 Task: Open a blank sheet, save the file as Biotechnology.doc and add heading 'Biotechnology'Biotechnology ,with the parapraph,with the parapraph Biotechnology involves the application of biological processes, organisms, or systems to develop technological solutions. It encompasses areas such as genetic engineering, pharmaceuticals, agriculture, and environmental remediation. Biotechnology offers potential advancements in areas like drug discovery, biofuels, and sustainable agriculture practices.Apply Font Style Alef And font size 14. Apply font style in  Heading Bodoni MT and font size 14 Change heading alignment to  Center
Action: Mouse moved to (14, 16)
Screenshot: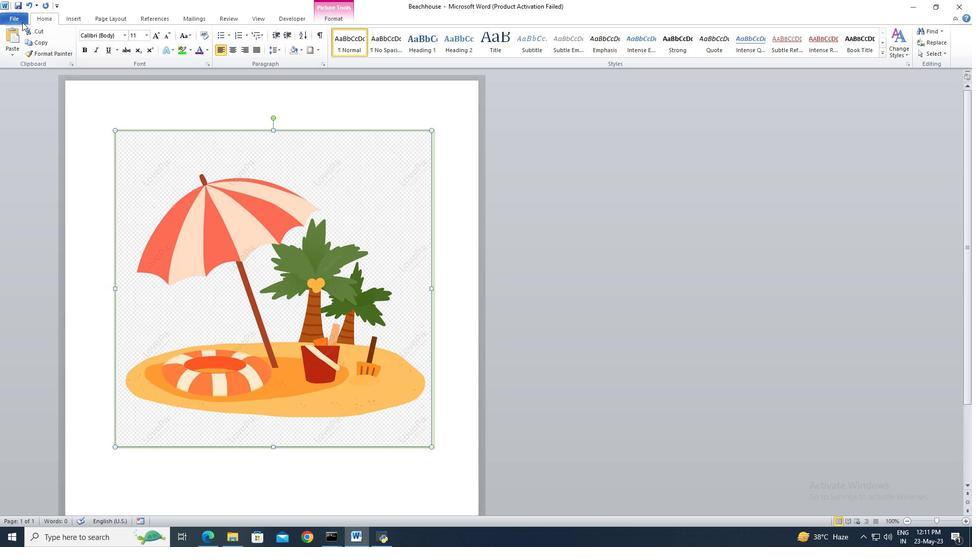 
Action: Mouse pressed left at (14, 16)
Screenshot: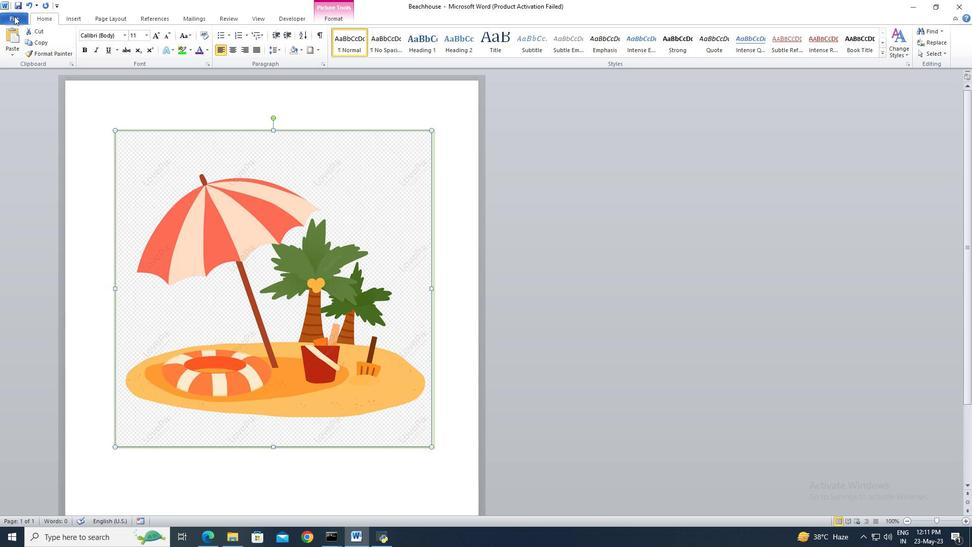 
Action: Mouse moved to (20, 130)
Screenshot: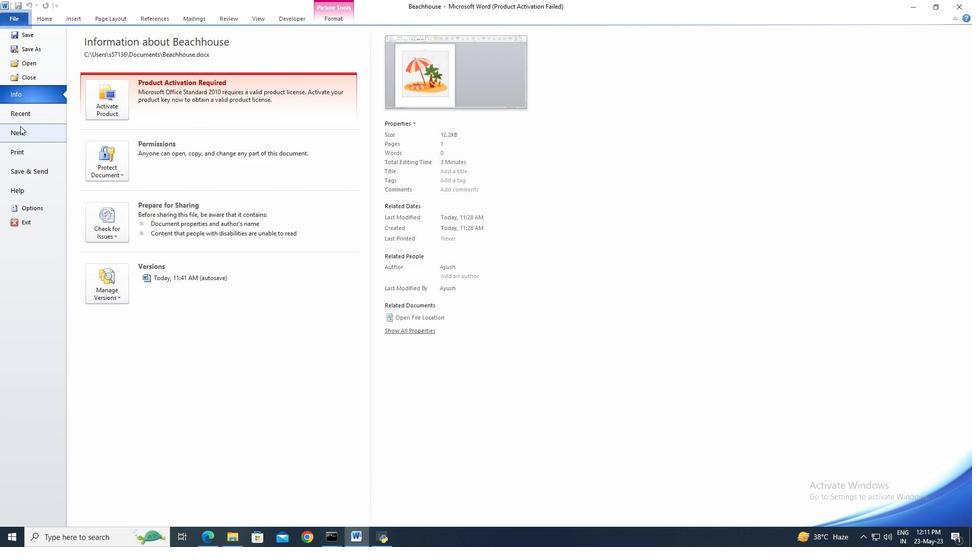 
Action: Mouse pressed left at (20, 130)
Screenshot: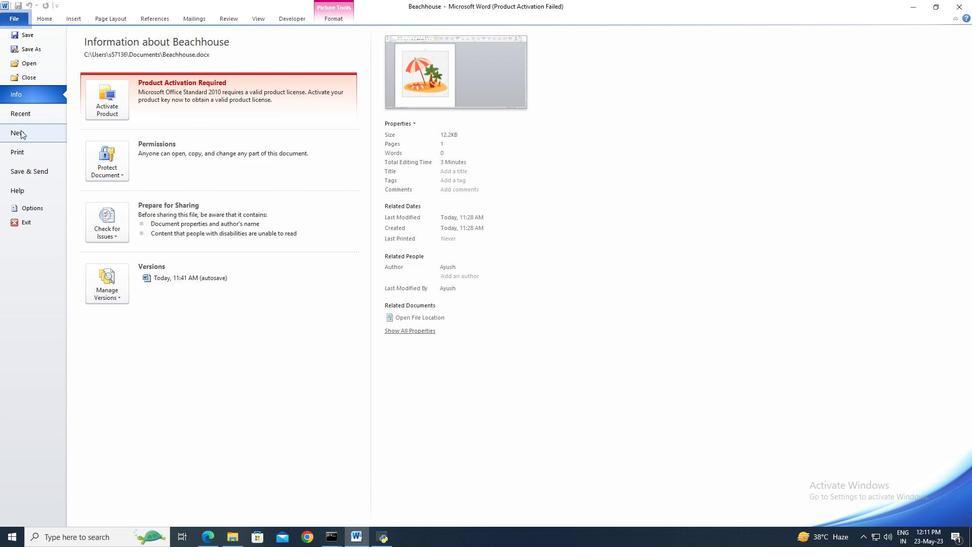 
Action: Mouse moved to (501, 250)
Screenshot: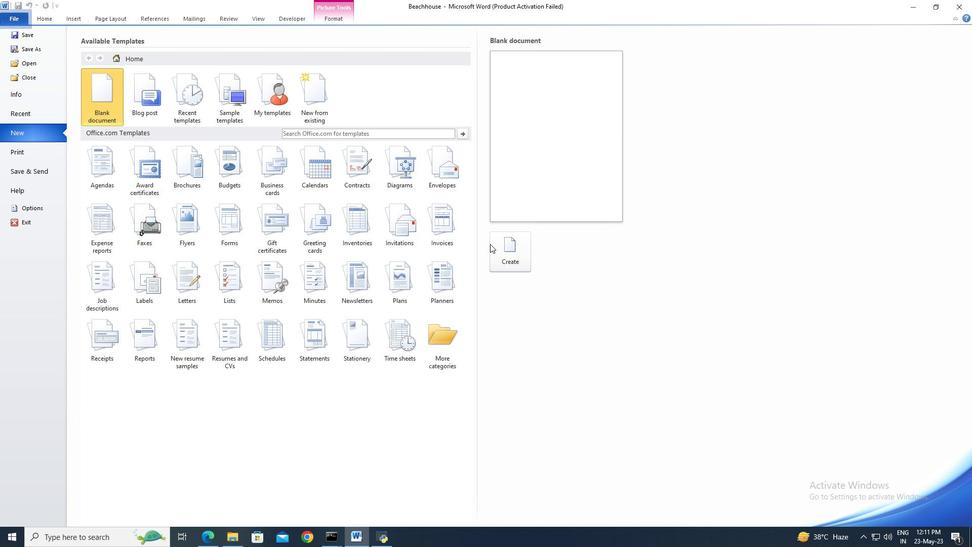 
Action: Mouse pressed left at (501, 250)
Screenshot: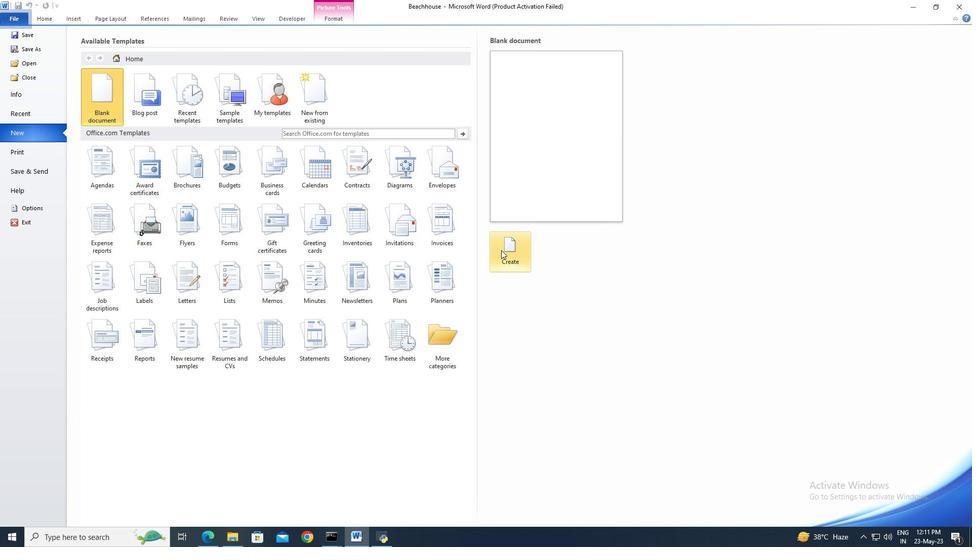 
Action: Mouse moved to (23, 20)
Screenshot: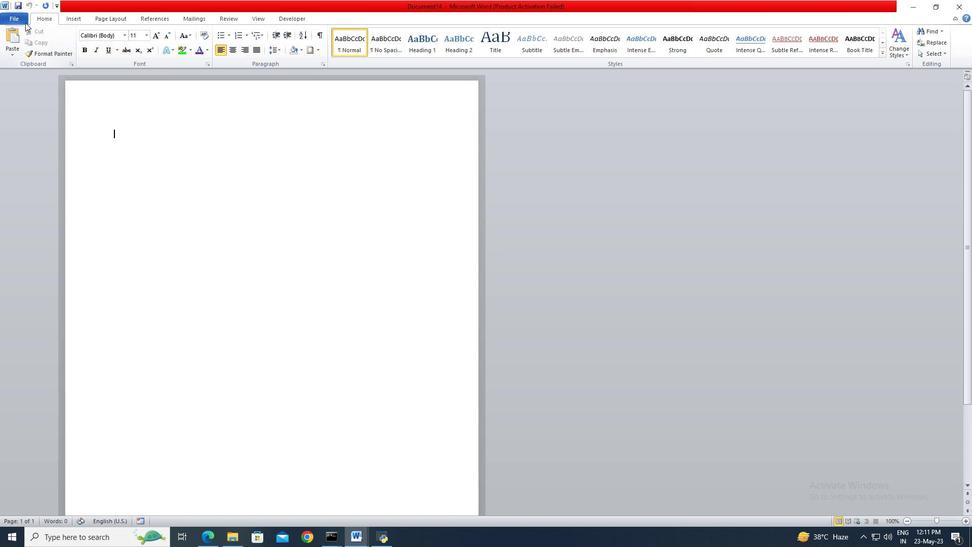 
Action: Mouse pressed left at (23, 20)
Screenshot: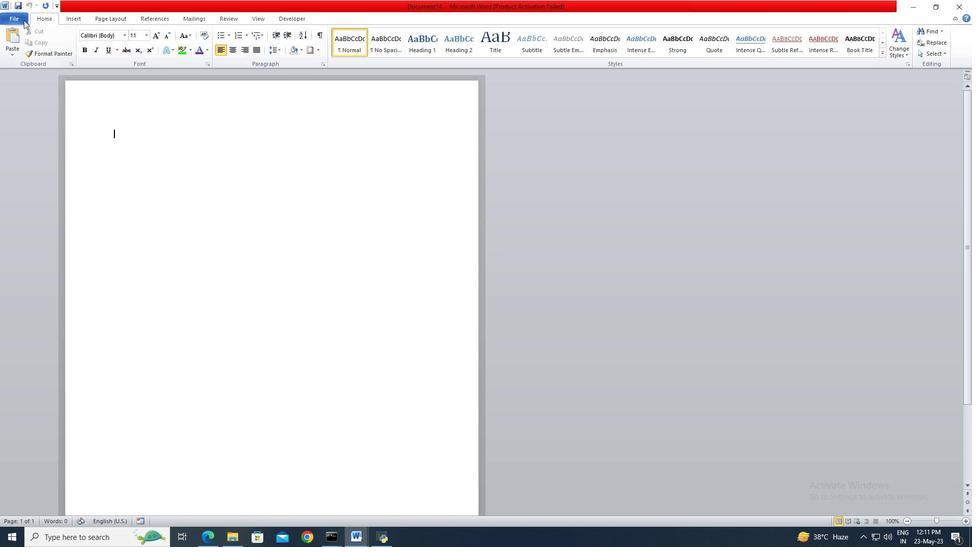 
Action: Mouse moved to (22, 47)
Screenshot: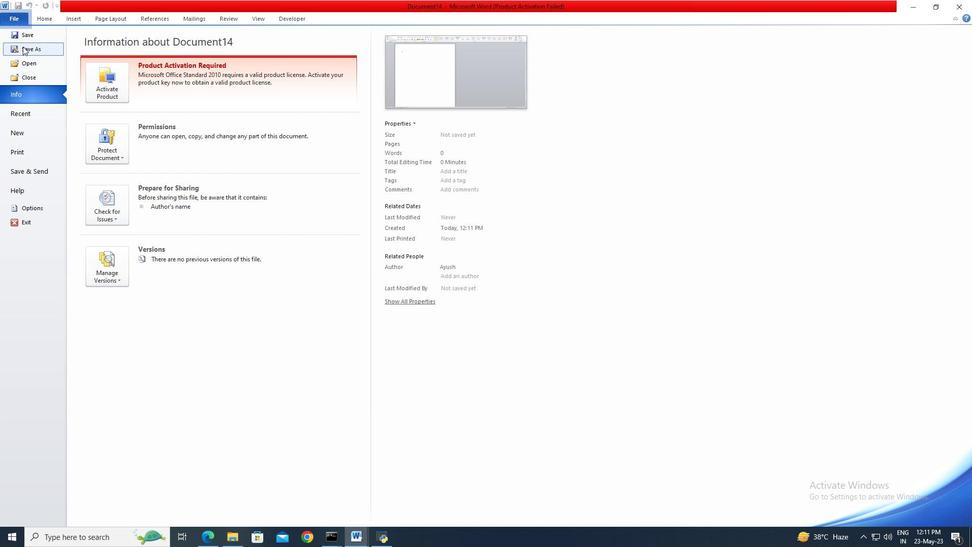 
Action: Mouse pressed left at (22, 47)
Screenshot: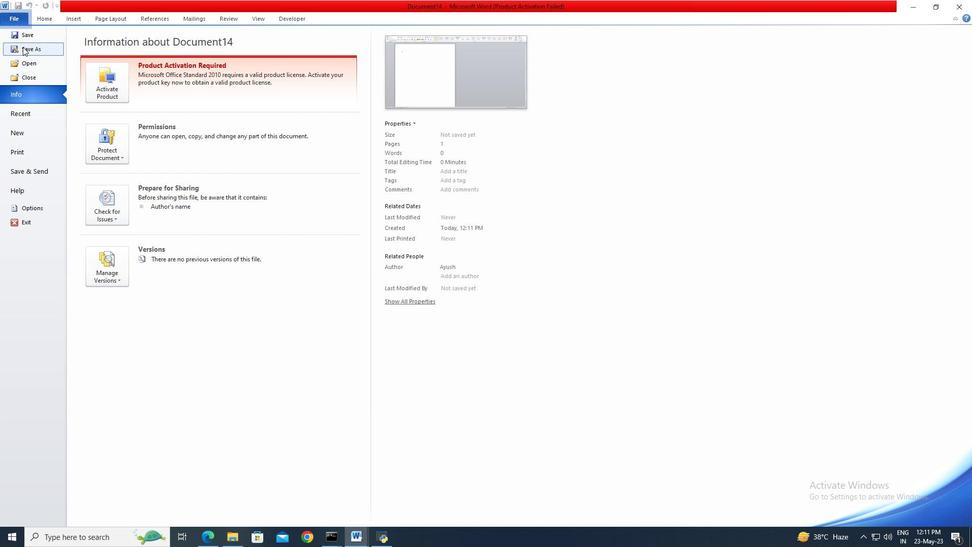 
Action: Key pressed <Key.shift>Biotechnology
Screenshot: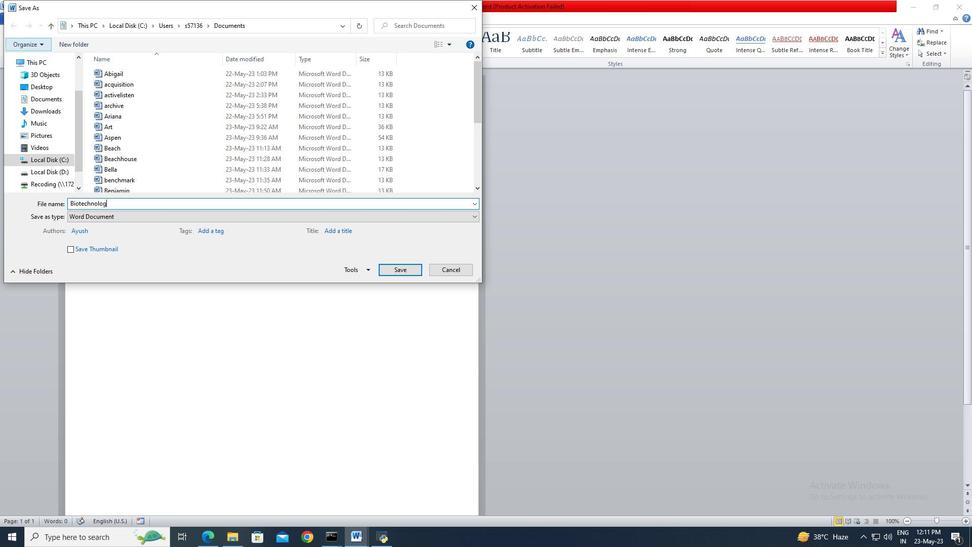 
Action: Mouse moved to (400, 269)
Screenshot: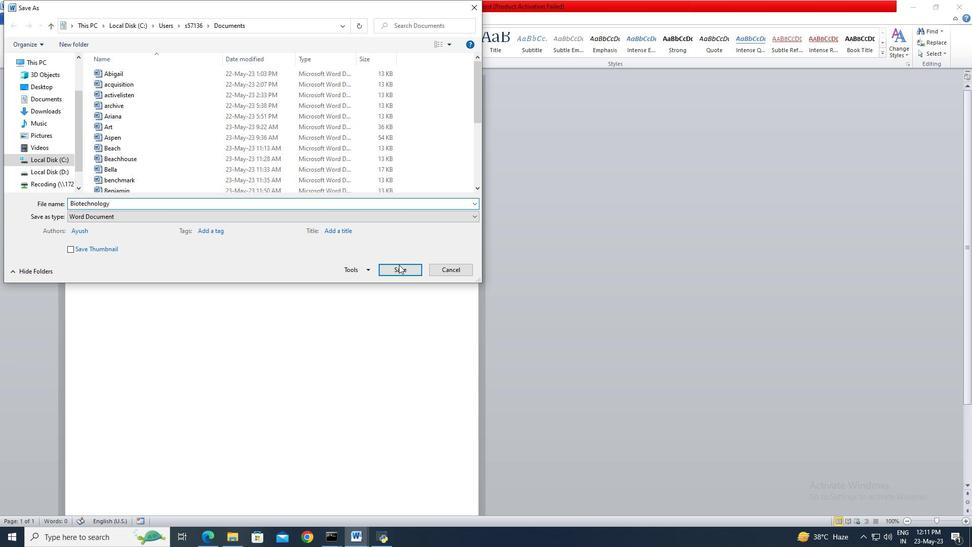 
Action: Mouse pressed left at (400, 269)
Screenshot: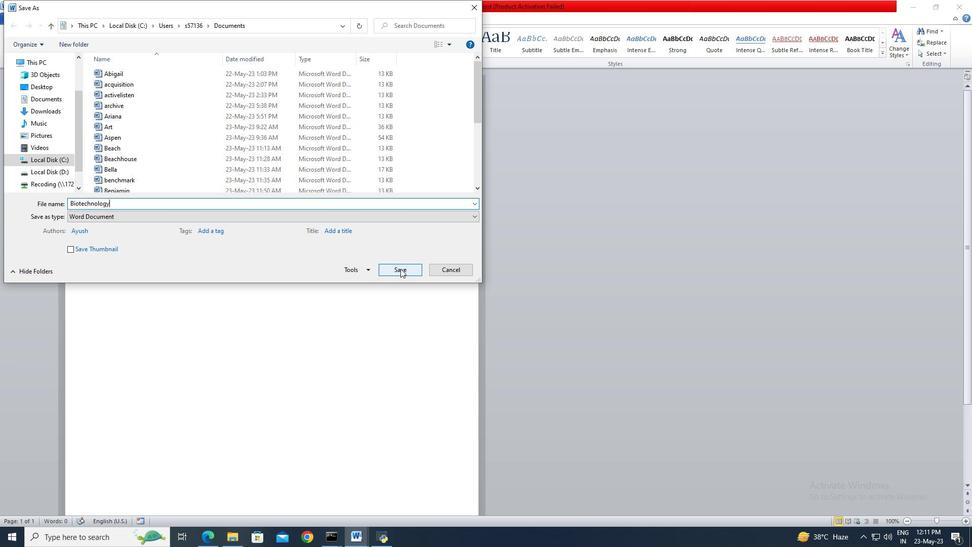
Action: Mouse moved to (427, 46)
Screenshot: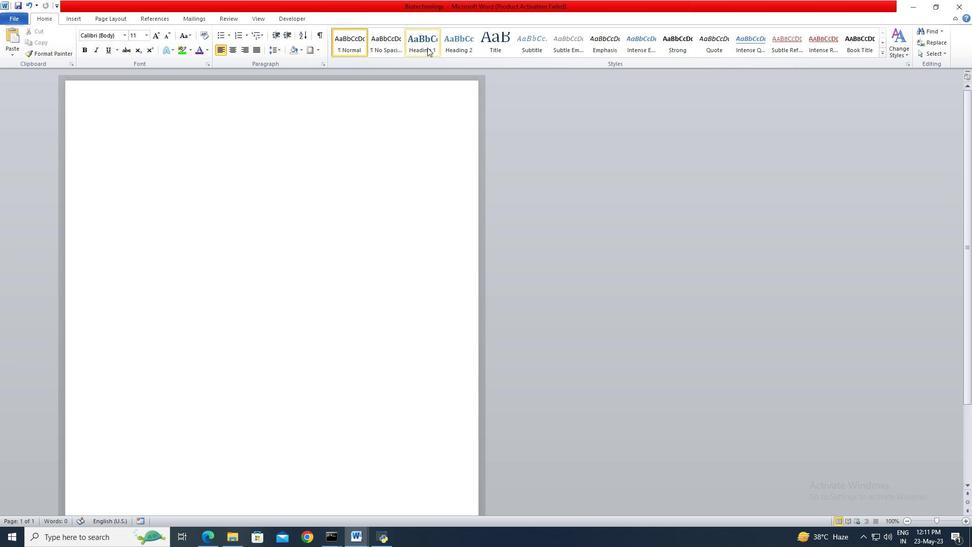 
Action: Mouse pressed left at (427, 46)
Screenshot: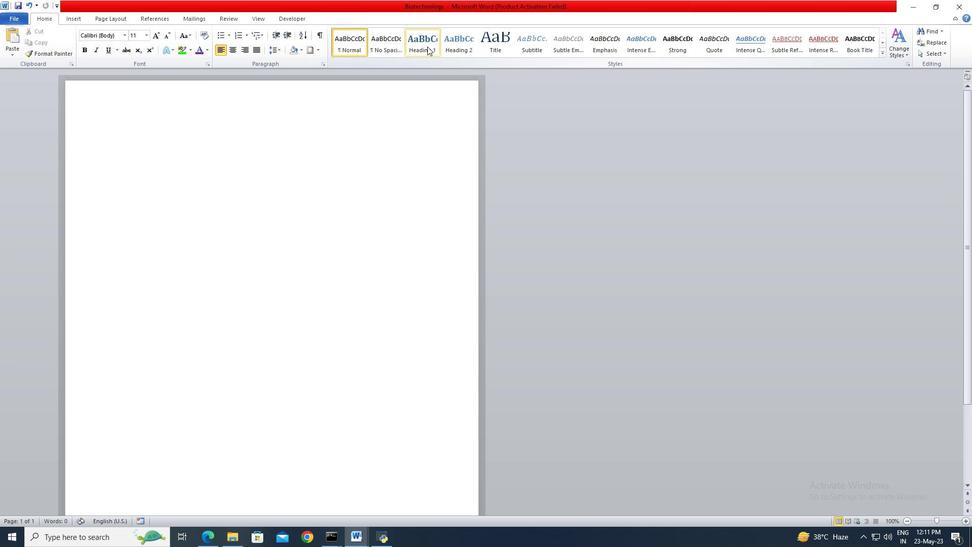 
Action: Mouse moved to (427, 46)
Screenshot: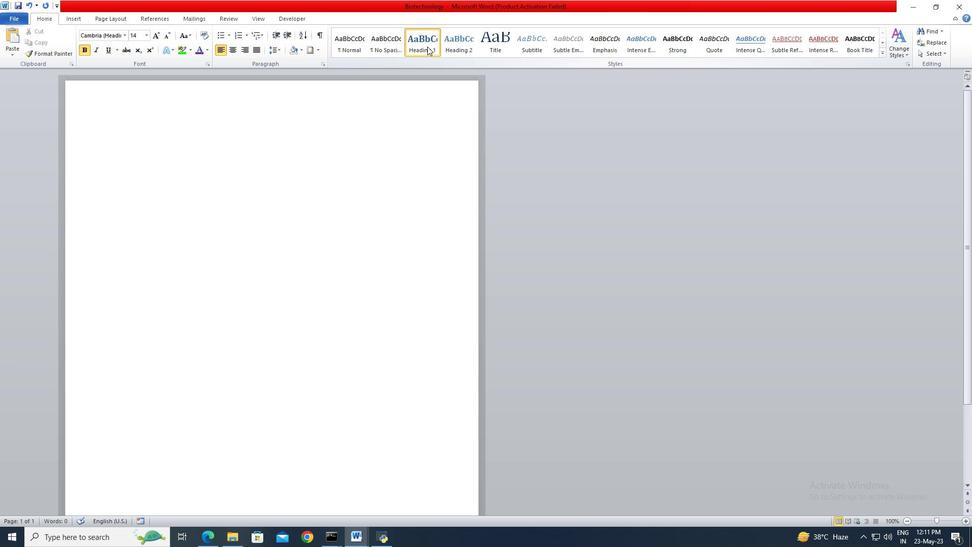 
Action: Key pressed <Key.shift>Biotechnology<Key.enter><Key.shift>Biotech
Screenshot: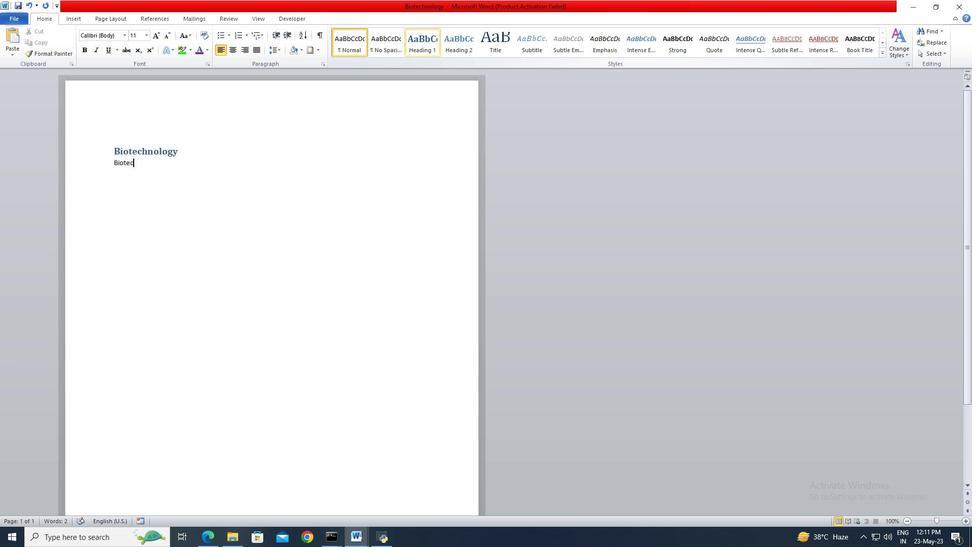 
Action: Mouse moved to (427, 46)
Screenshot: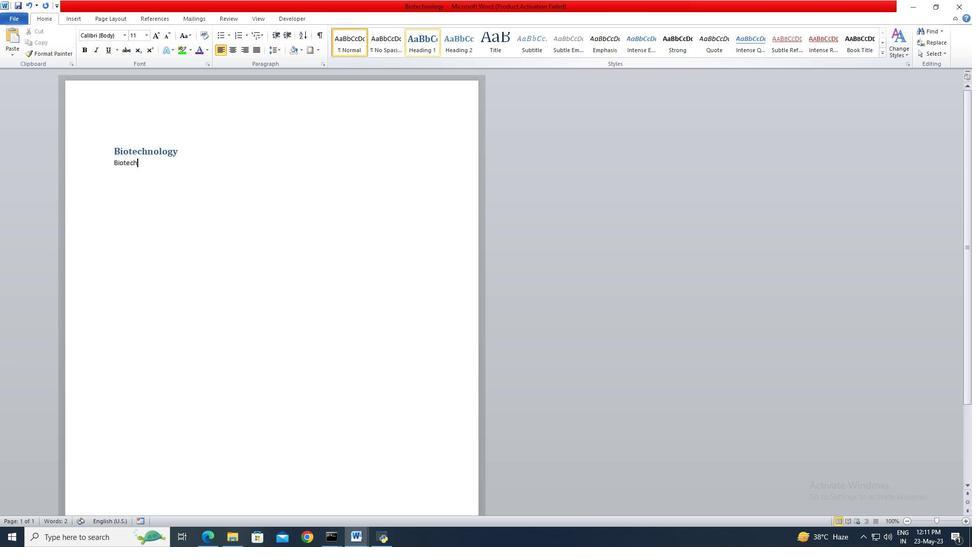
Action: Key pressed nology<Key.space>involves<Key.space>the<Key.space>application<Key.space>of<Key.space>biological<Key.space>processes,<Key.space>organisms,<Key.space>or<Key.space>systems<Key.space>to<Key.space>develop<Key.space>technological<Key.space>solutions.<Key.space><Key.shift>It<Key.space>encompasses<Key.space>areas<Key.space>such<Key.space>as<Key.space>genetic<Key.space>engineering,<Key.space>pharmaceuticals,<Key.space>agriculture,<Key.space>and<Key.space>environe<Key.backspace>mental<Key.space>remediation.<Key.space><Key.shift>Biotechnology<Key.space>offers<Key.space>potential<Key.space>advancements<Key.space>in<Key.space>areas<Key.space>like<Key.space>drug<Key.space>discovery,<Key.space>biofuels,<Key.space>and<Key.space>sustainable<Key.space>agriculture<Key.space>practices.
Screenshot: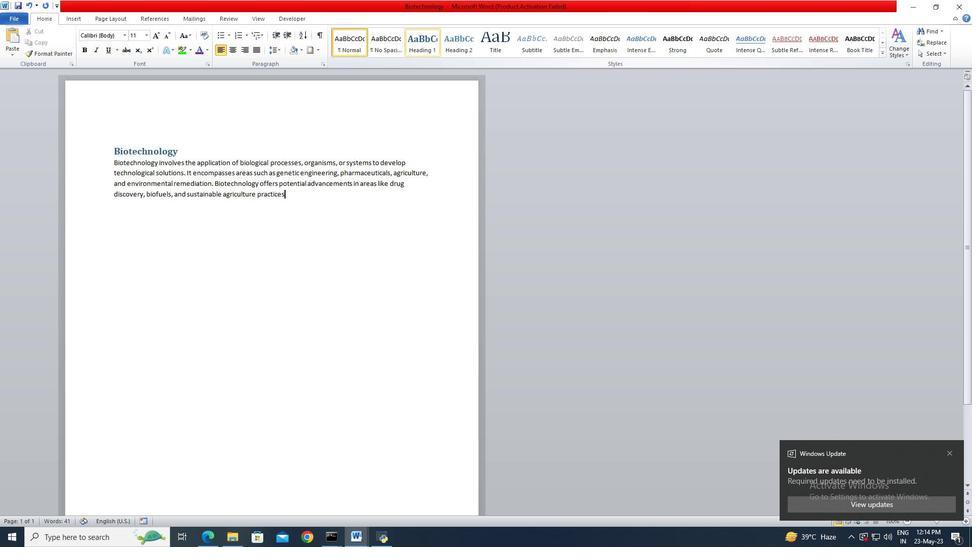 
Action: Mouse moved to (125, 169)
Screenshot: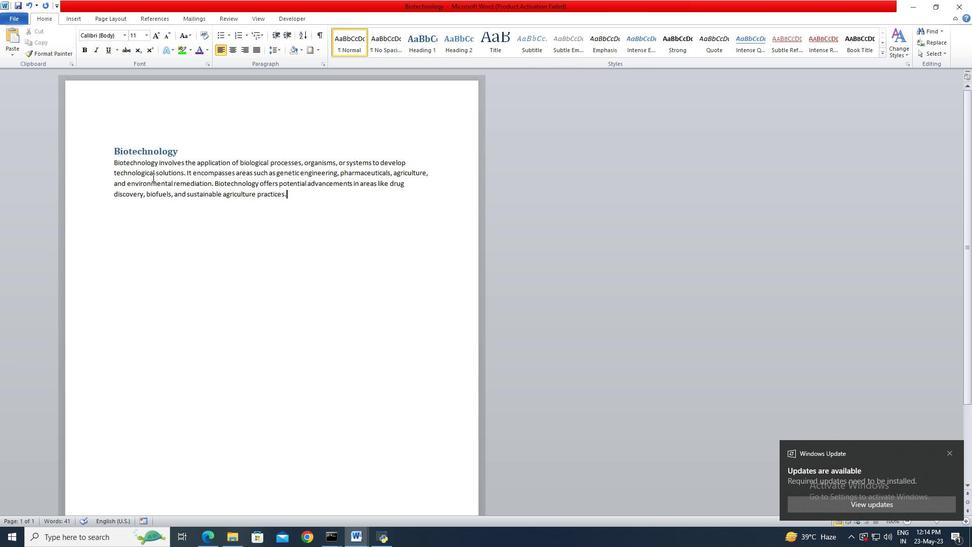 
Action: Key pressed <Key.shift>
Screenshot: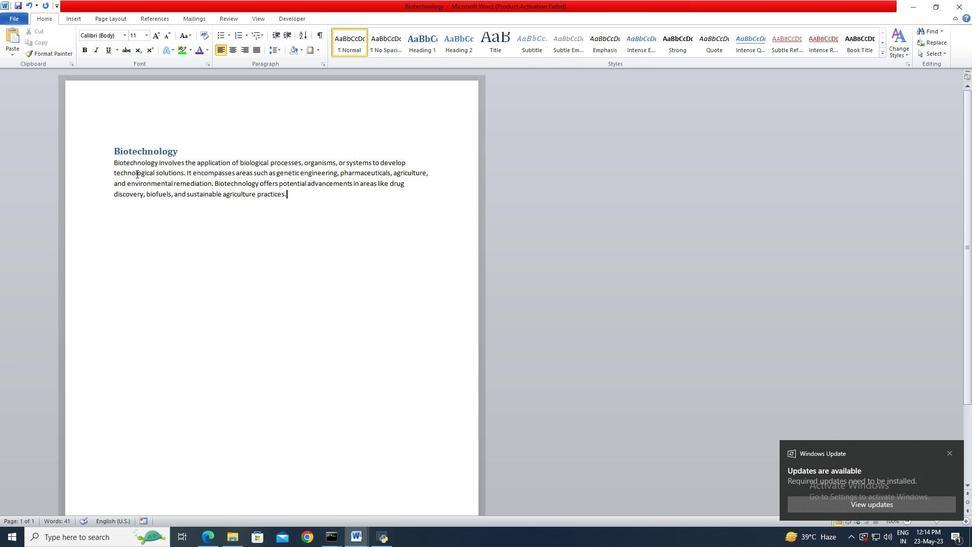 
Action: Mouse moved to (115, 164)
Screenshot: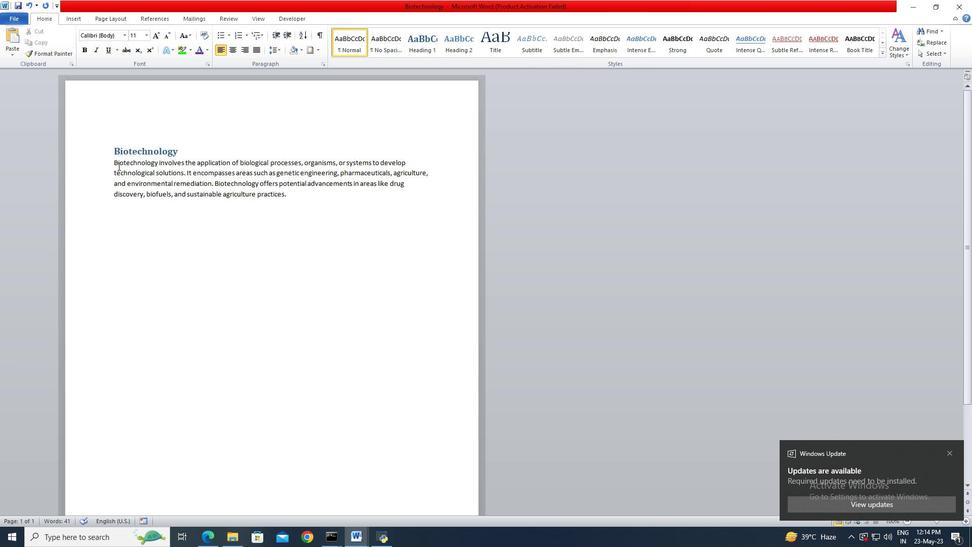 
Action: Mouse pressed left at (115, 164)
Screenshot: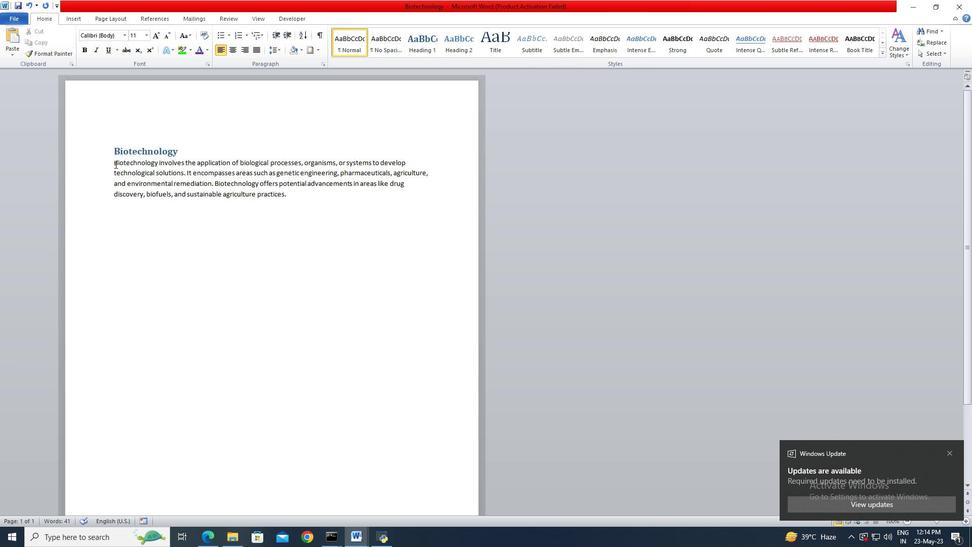 
Action: Key pressed <Key.shift> 7, 324)<Key.shift><Key.shift>
Screenshot: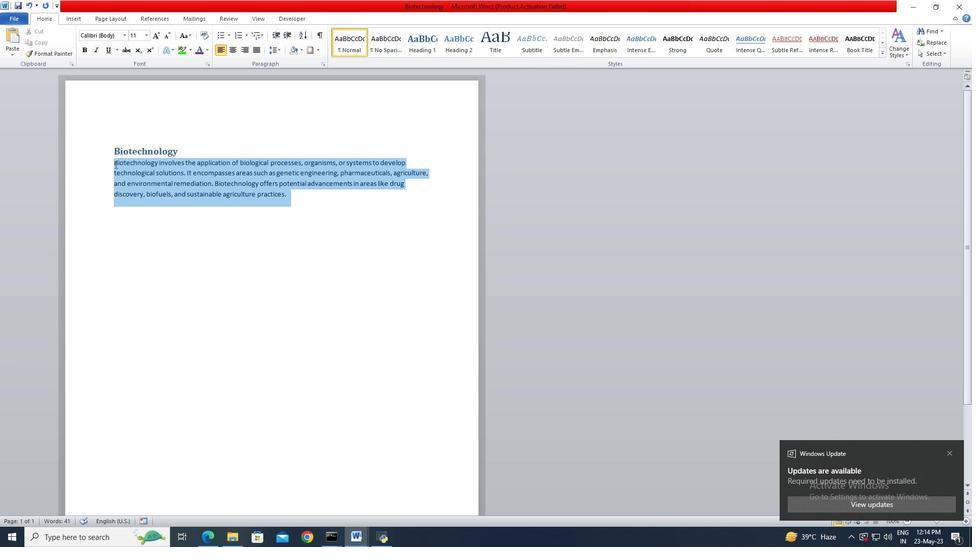 
Action: Mouse moved to (124, 36)
Screenshot: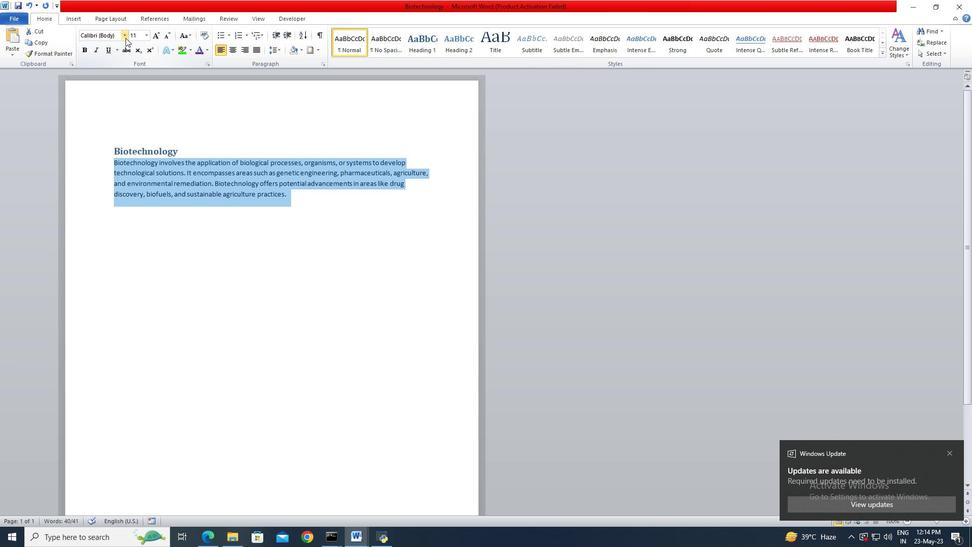 
Action: Mouse pressed left at (124, 36)
Screenshot: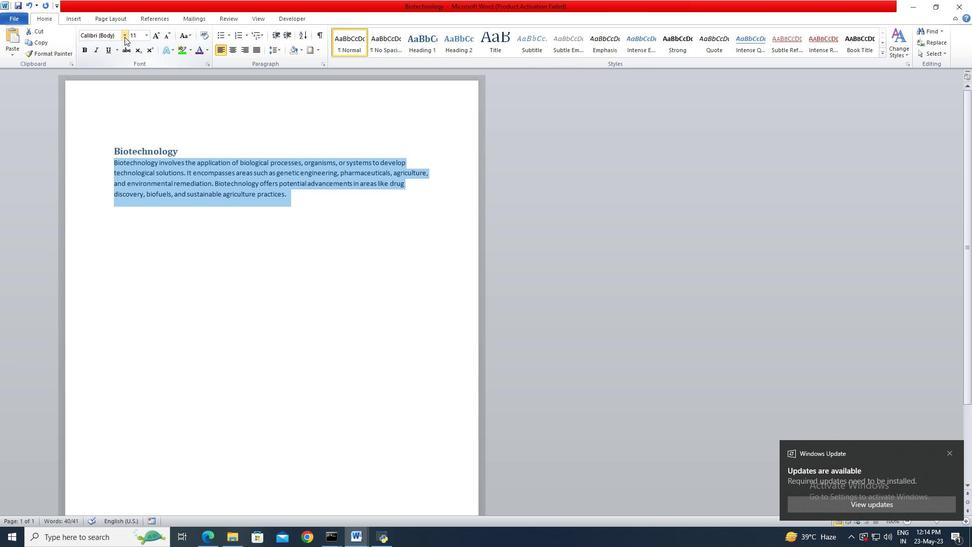 
Action: Mouse moved to (148, 33)
Screenshot: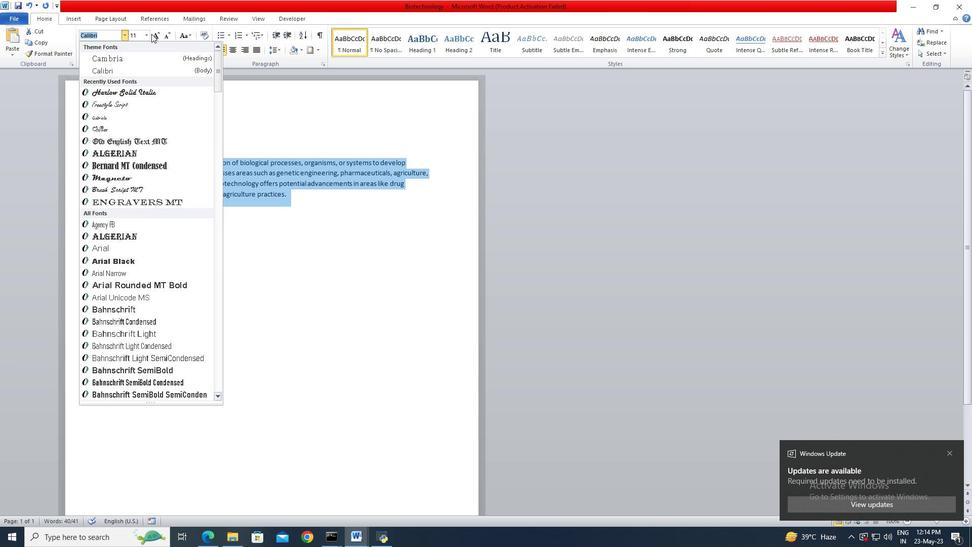 
Action: Mouse pressed left at (148, 33)
Screenshot: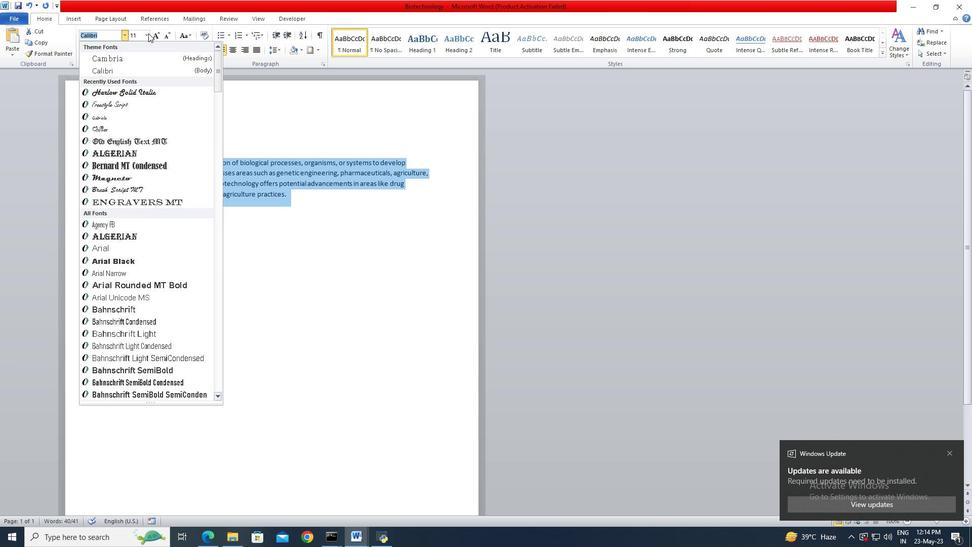 
Action: Mouse moved to (139, 92)
Screenshot: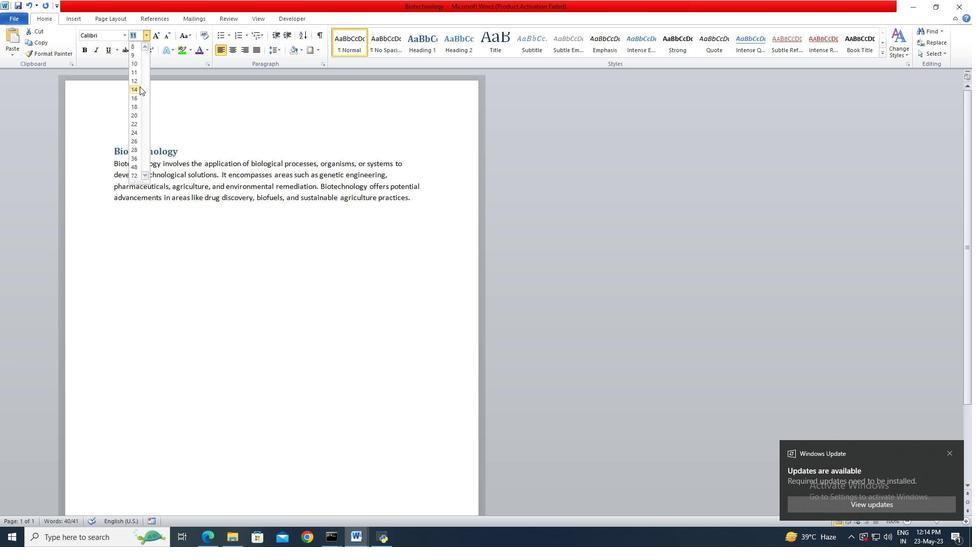 
Action: Mouse pressed left at (139, 92)
Screenshot: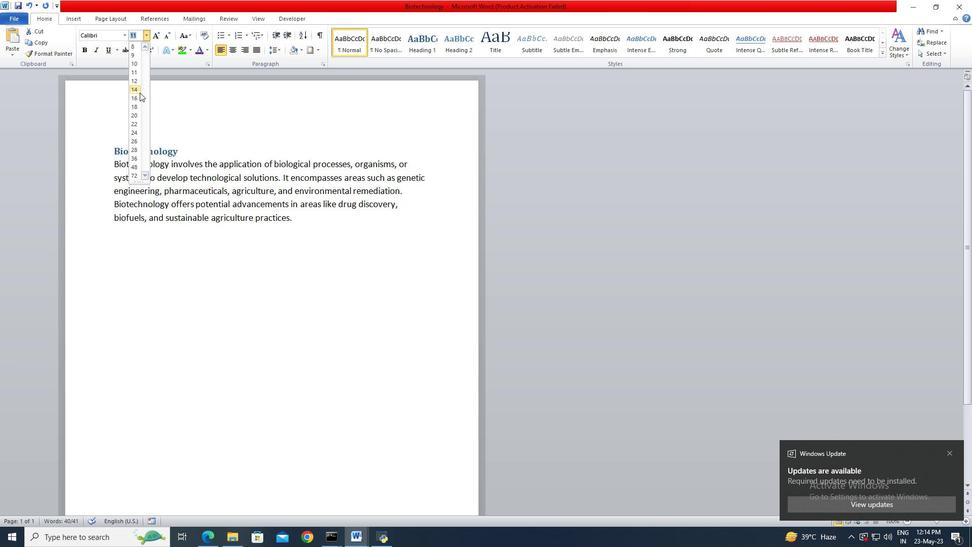 
Action: Mouse moved to (220, 152)
Screenshot: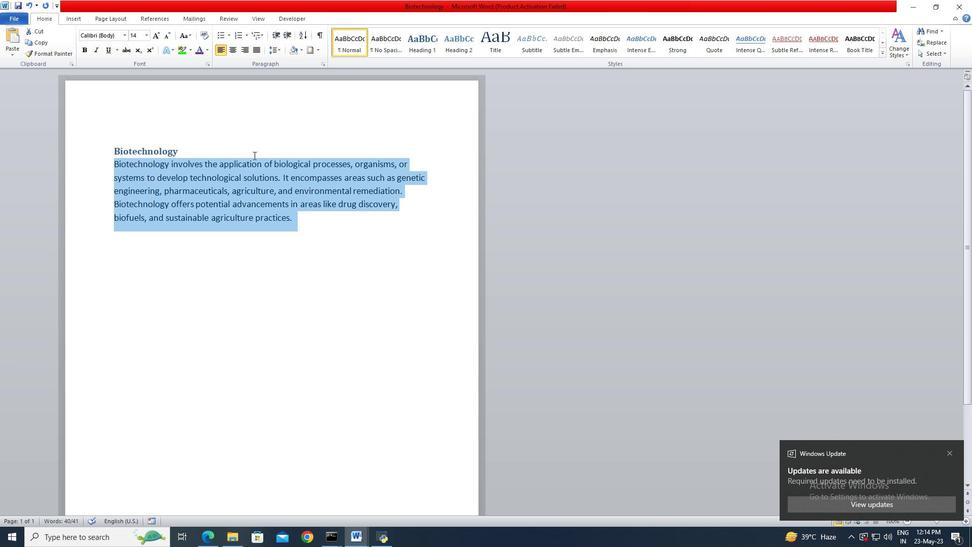 
Action: Mouse pressed left at (220, 152)
Screenshot: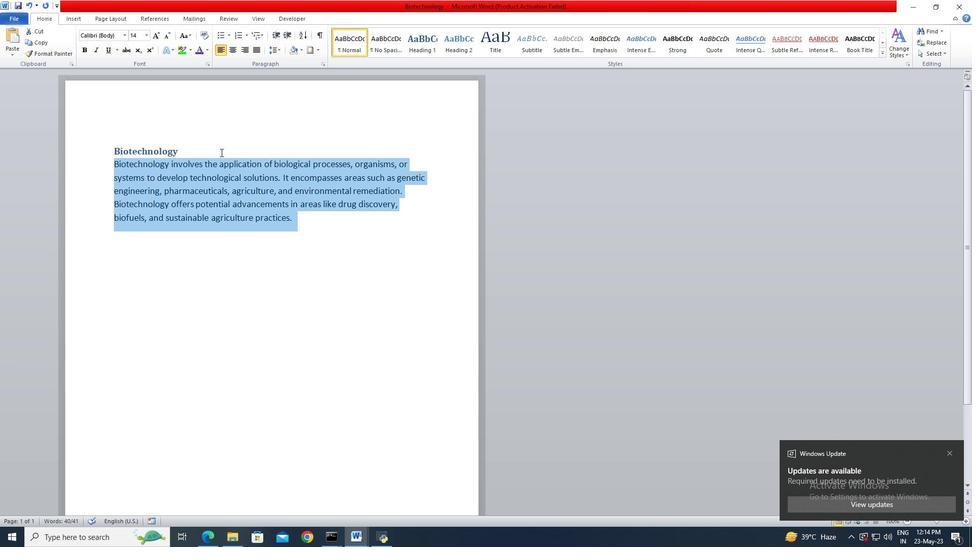 
Action: Mouse moved to (134, 161)
Screenshot: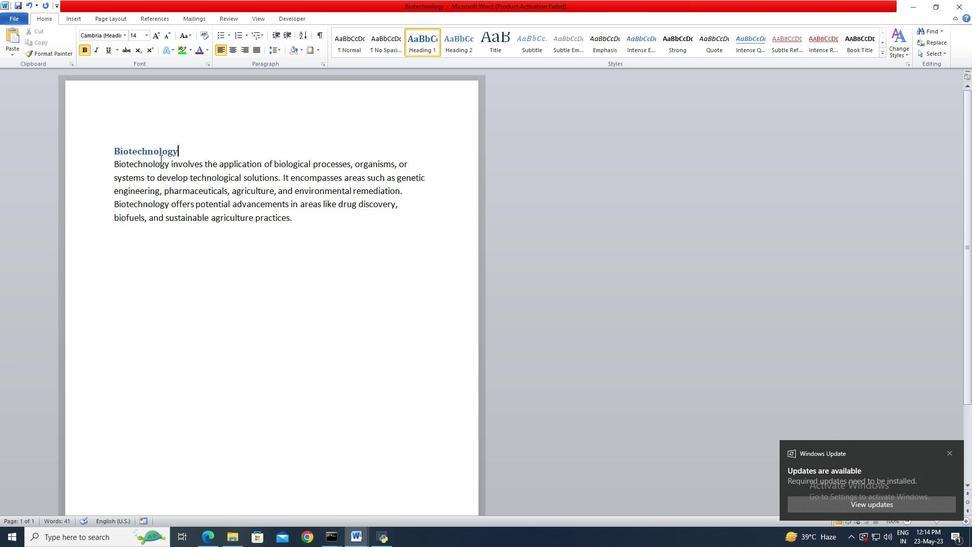 
Action: Key pressed <Key.shift>
Screenshot: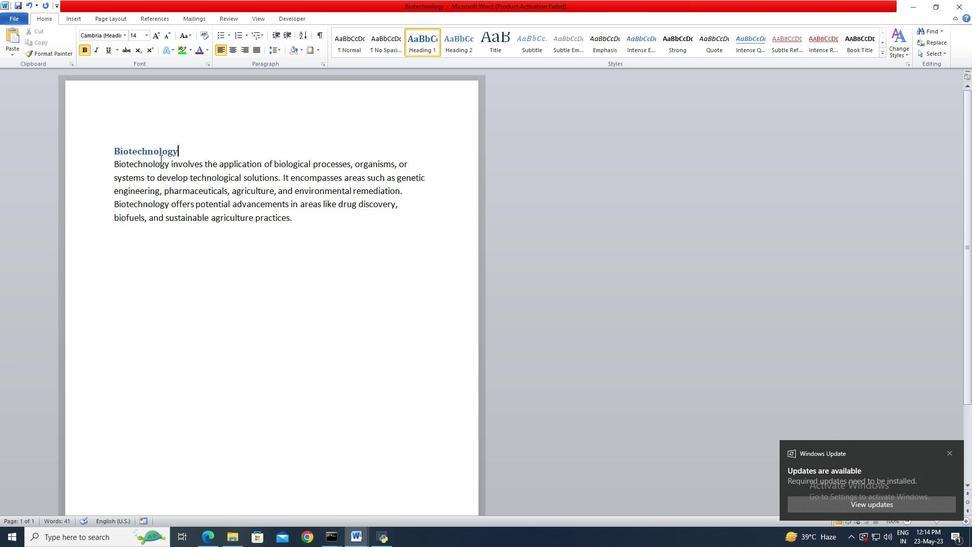 
Action: Mouse moved to (124, 155)
Screenshot: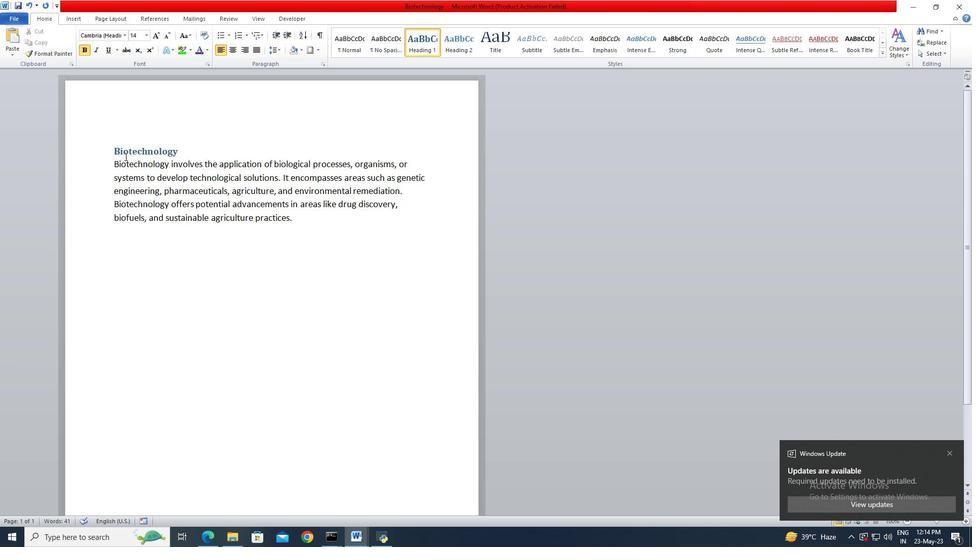 
Action: Key pressed <Key.shift>
Screenshot: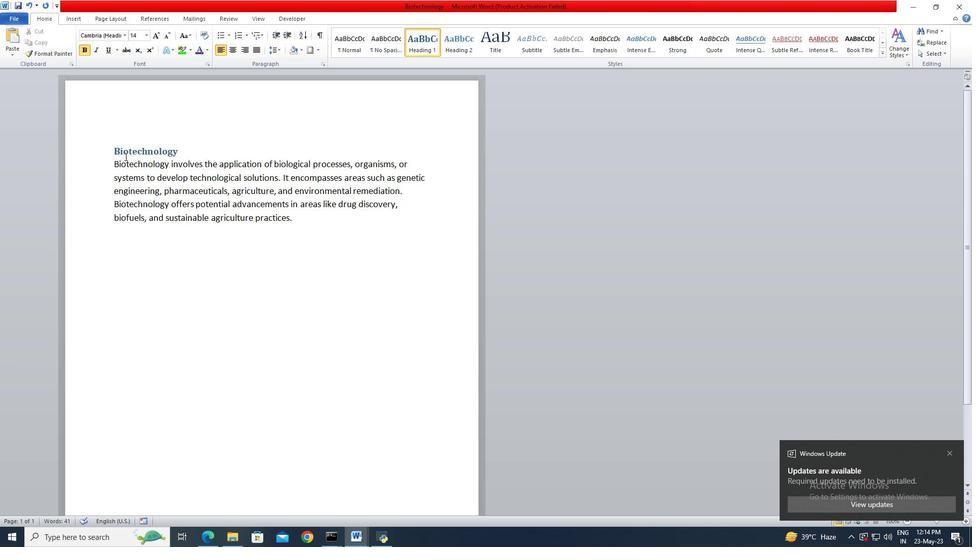 
Action: Mouse moved to (121, 152)
Screenshot: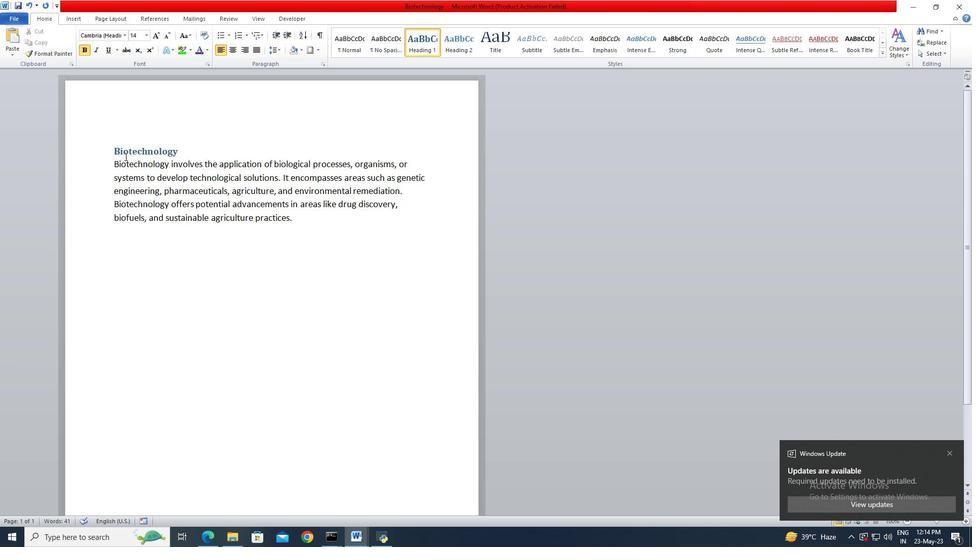 
Action: Key pressed <Key.shift><Key.shift><Key.shift>
Screenshot: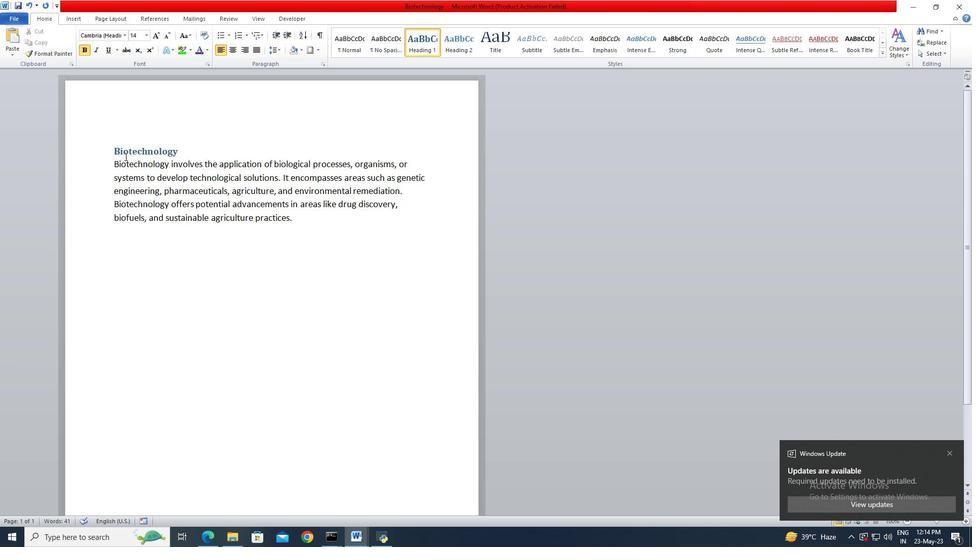 
Action: Mouse moved to (121, 152)
Screenshot: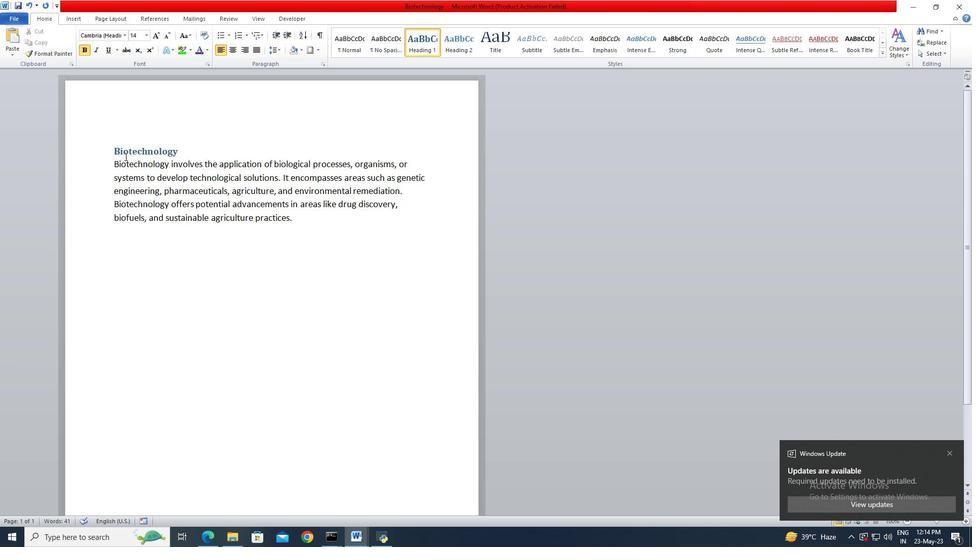 
Action: Key pressed <Key.shift>
Screenshot: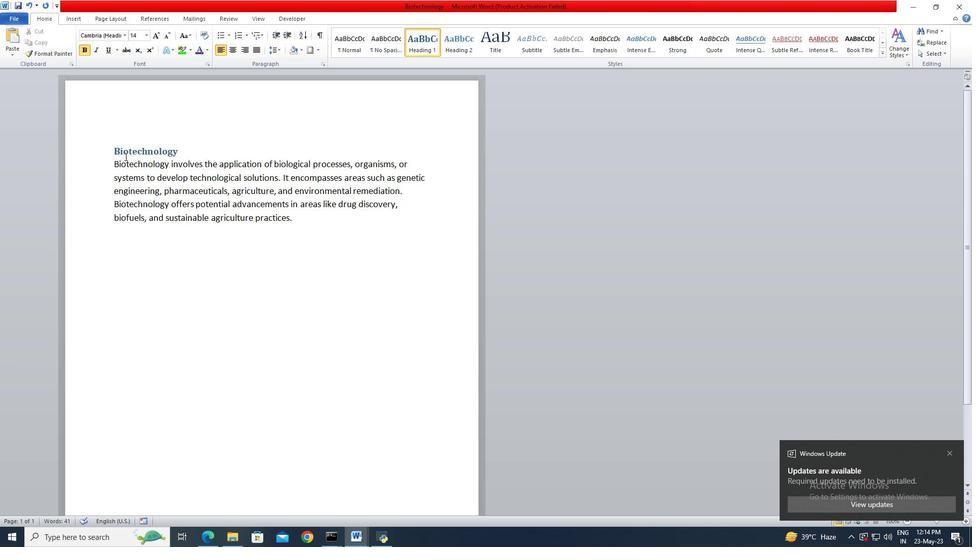 
Action: Mouse moved to (120, 152)
Screenshot: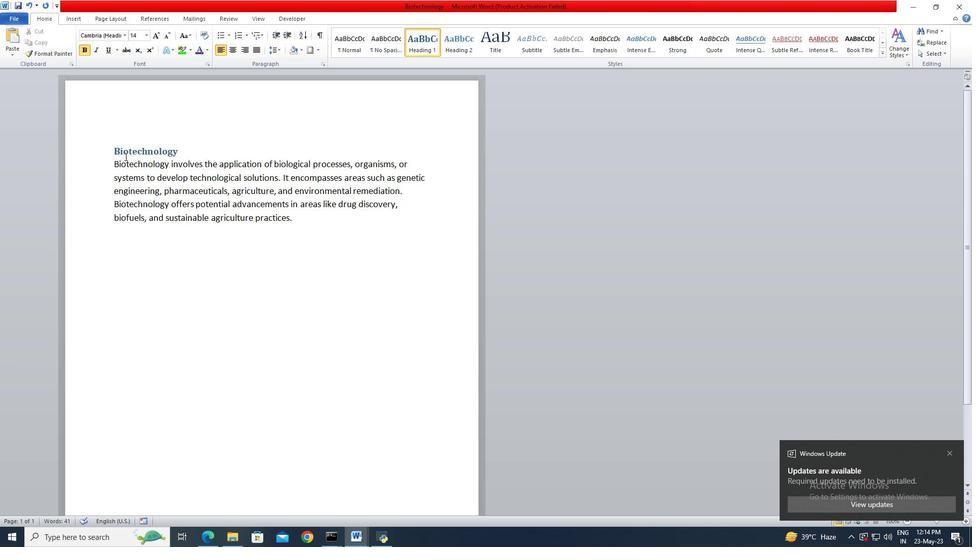 
Action: Key pressed <Key.shift><Key.shift>
Screenshot: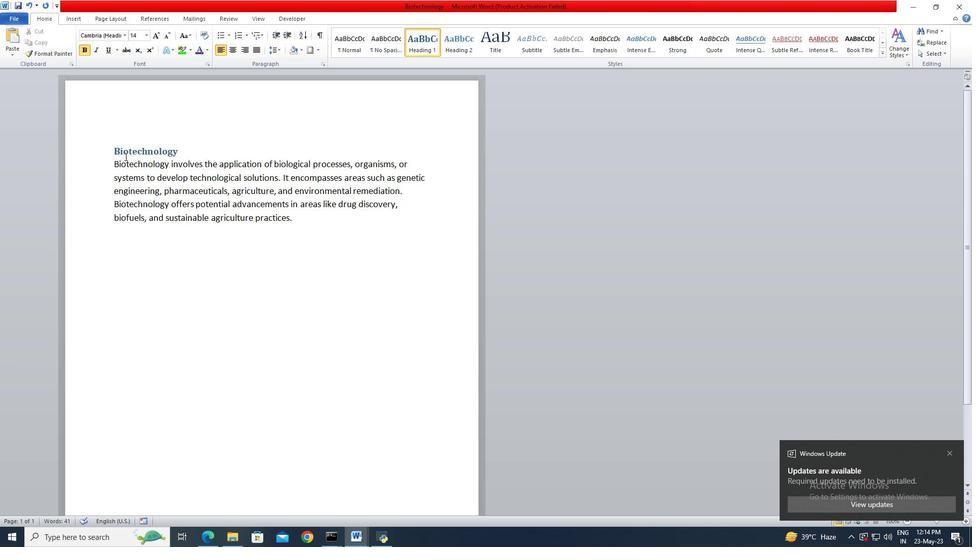 
Action: Mouse moved to (119, 151)
Screenshot: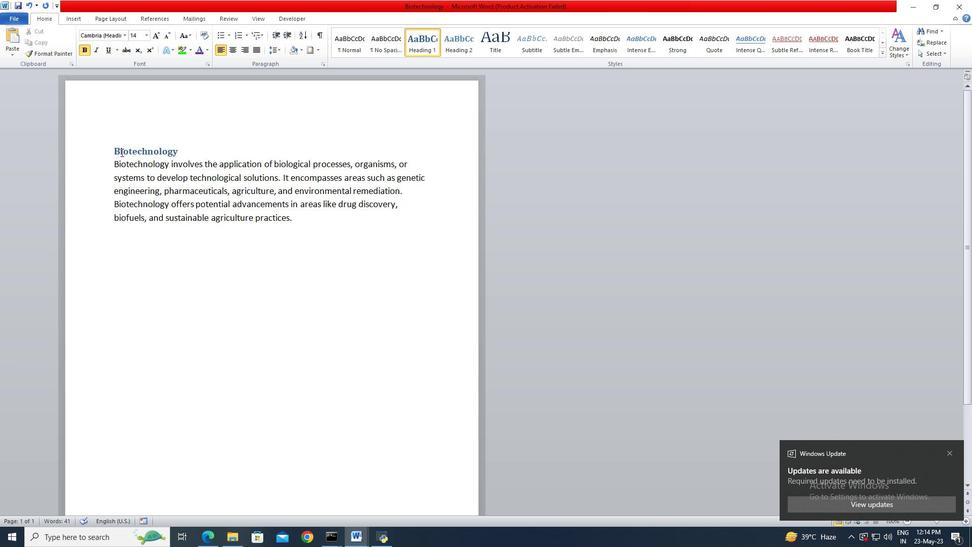 
Action: Key pressed <Key.shift>
Screenshot: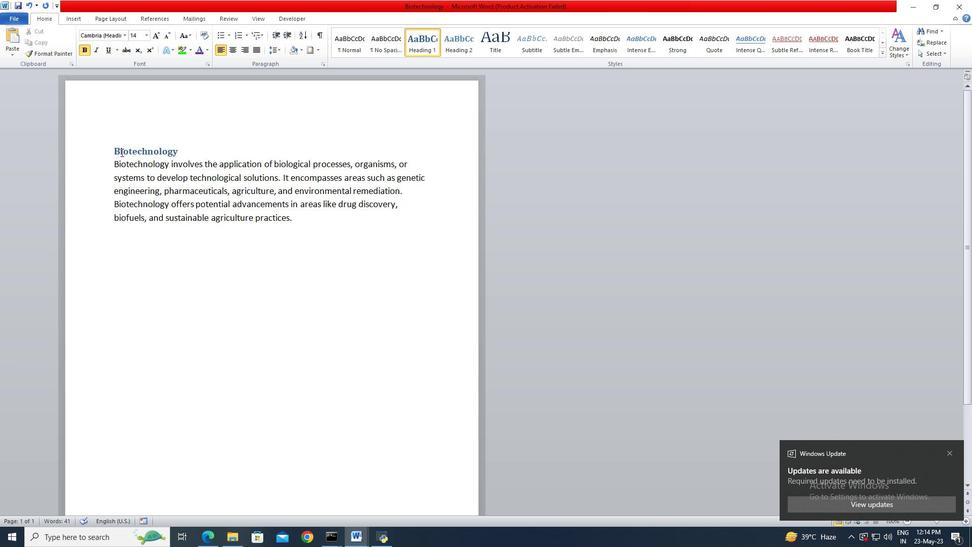 
Action: Mouse moved to (119, 151)
Screenshot: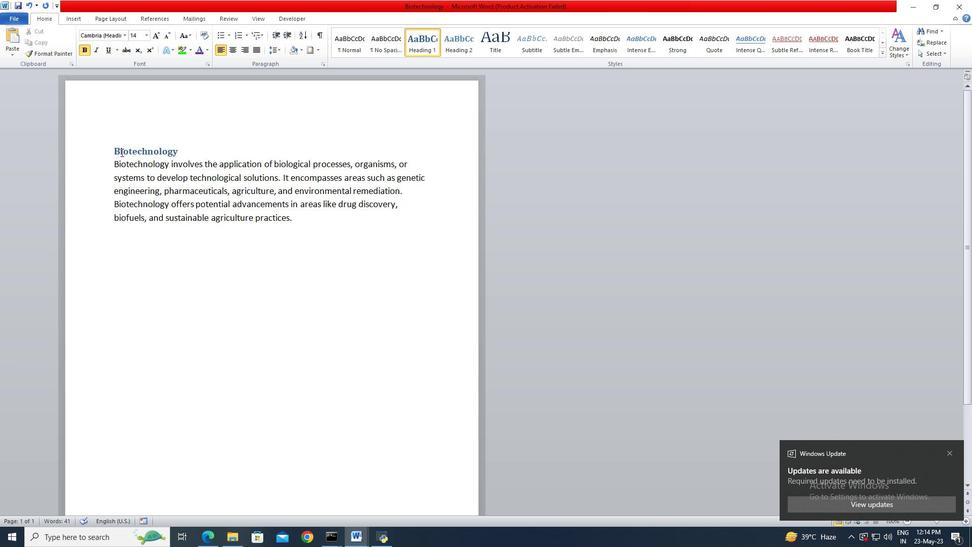 
Action: Key pressed <Key.shift>
Screenshot: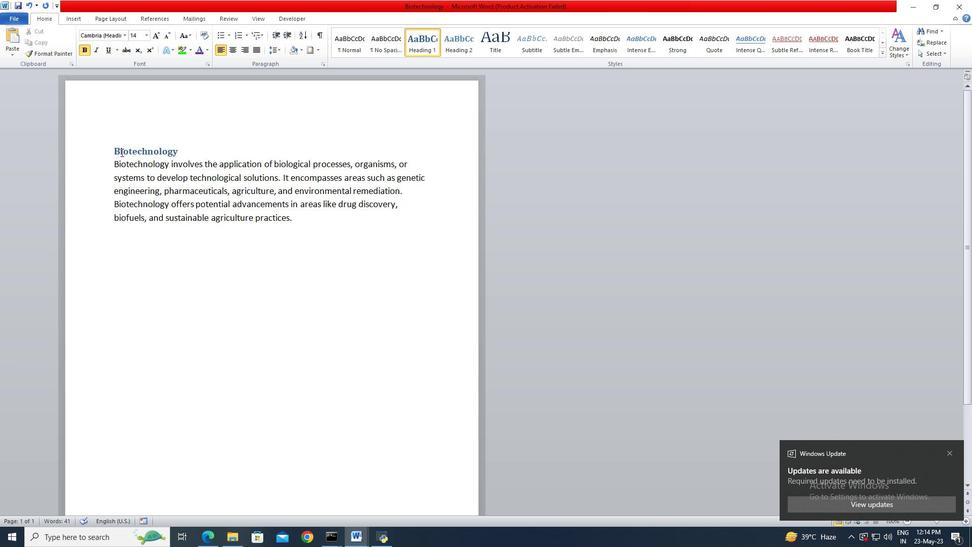 
Action: Mouse moved to (119, 150)
Screenshot: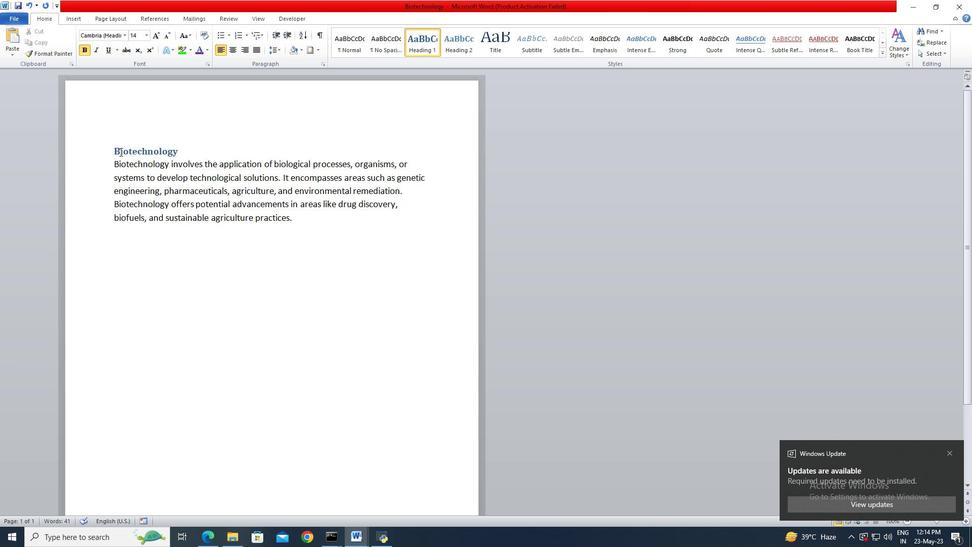 
Action: Key pressed <Key.shift>
Screenshot: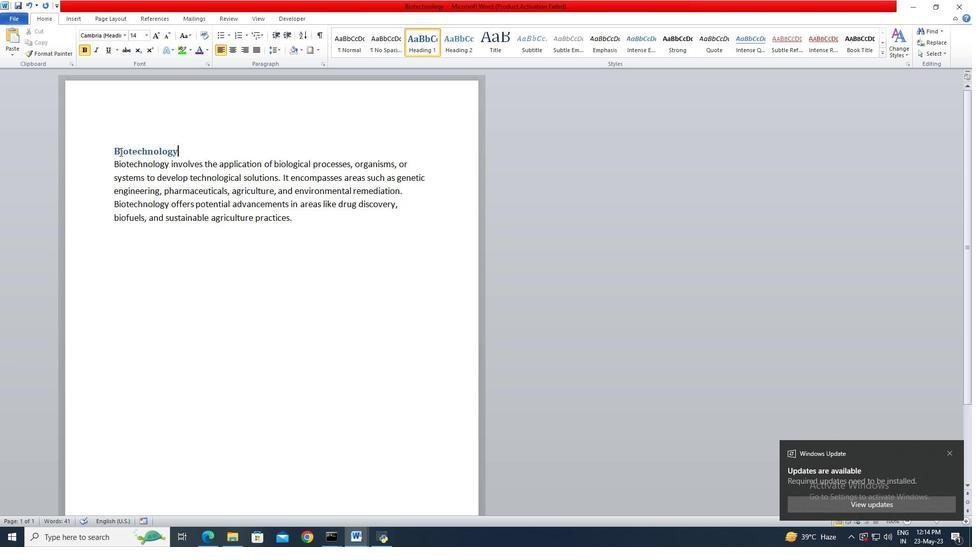 
Action: Mouse moved to (118, 149)
Screenshot: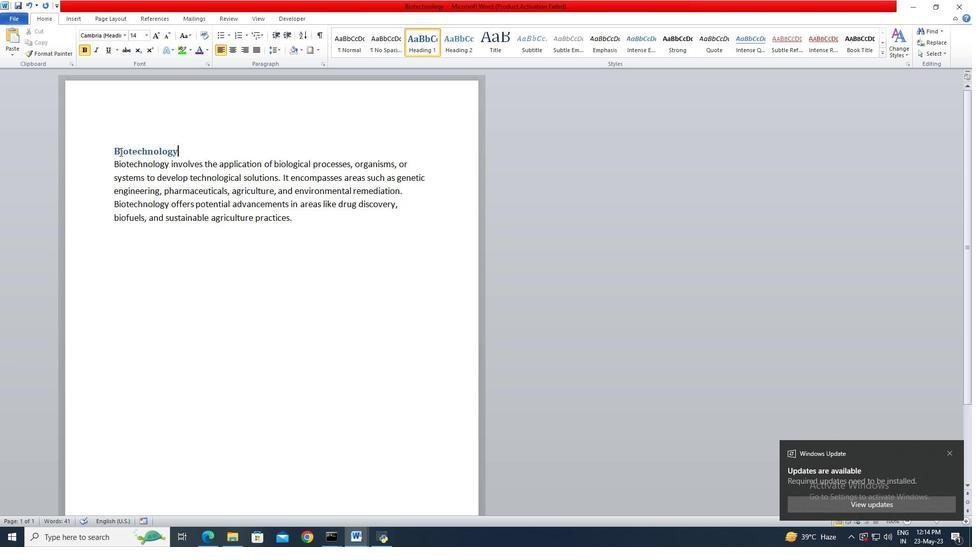 
Action: Key pressed <Key.shift><Key.shift>
Screenshot: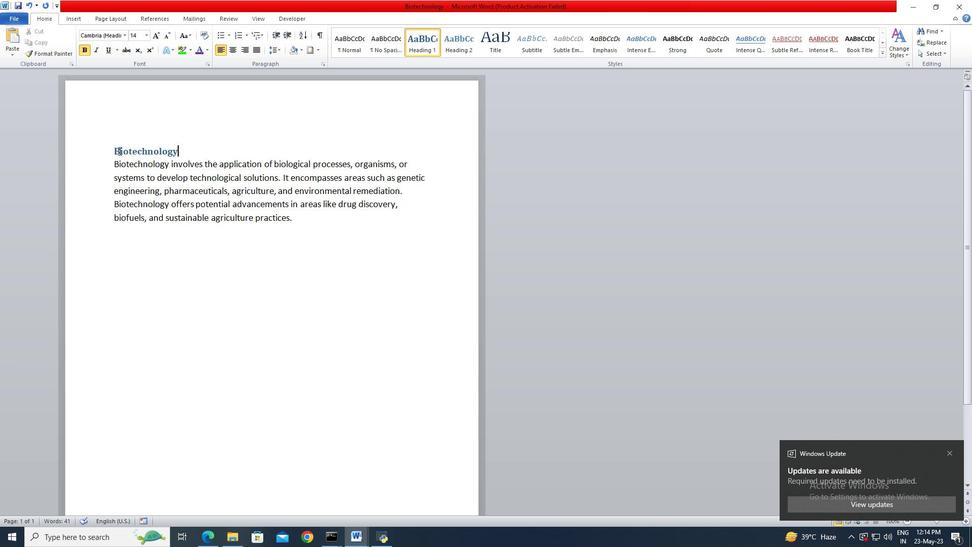 
Action: Mouse moved to (117, 149)
Screenshot: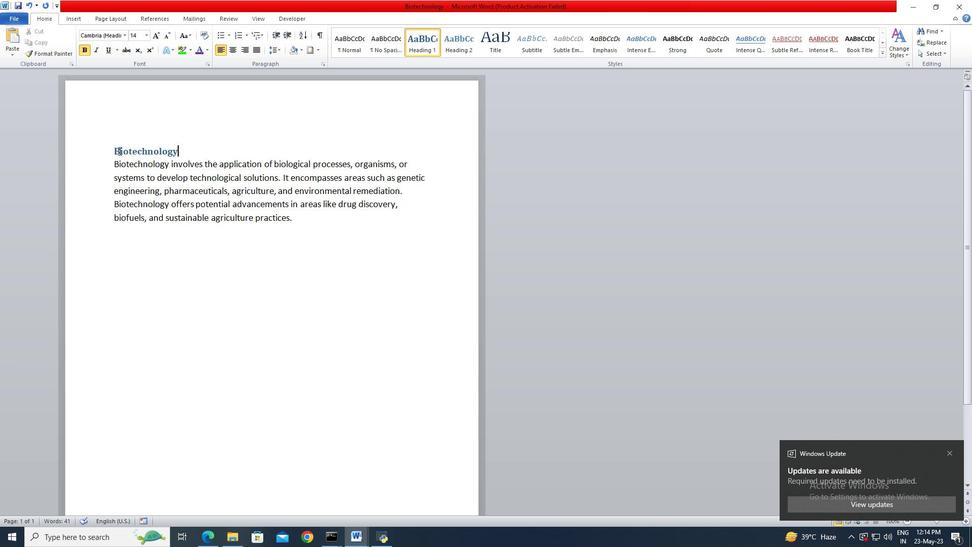 
Action: Key pressed <Key.shift><Key.shift><Key.shift><Key.shift><Key.shift><Key.shift>
Screenshot: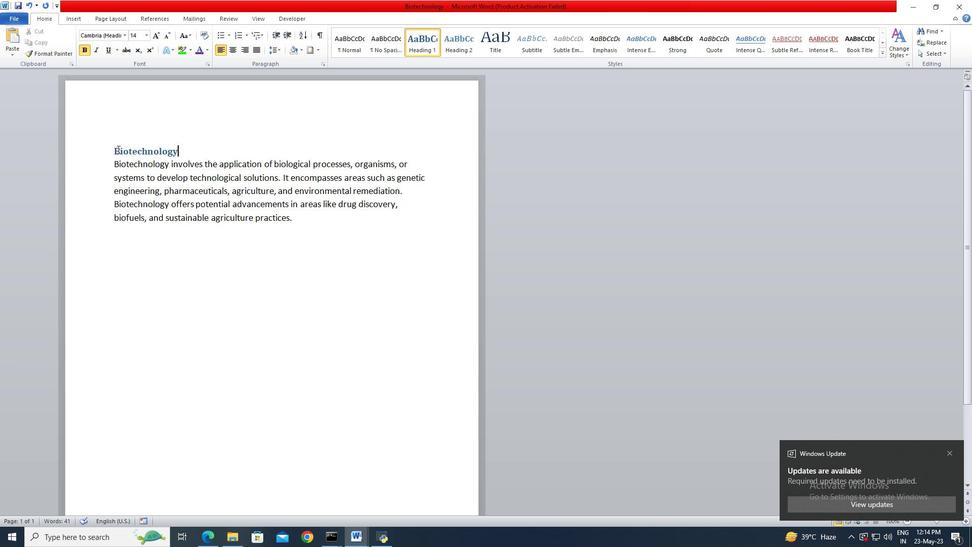 
Action: Mouse pressed left at (117, 149)
Screenshot: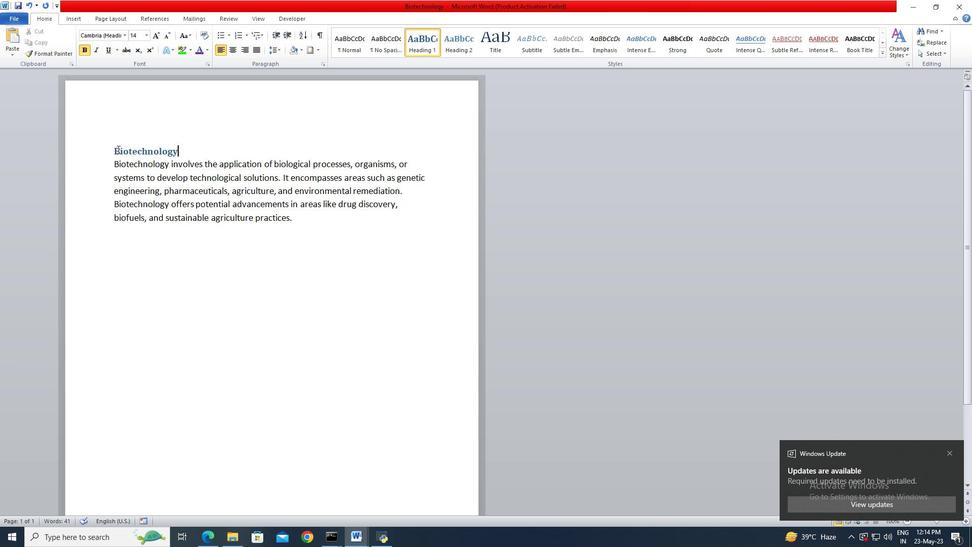 
Action: Key pressed <Key.shift><Key.shift><Key.shift><Key.shift><Key.shift><Key.shift><Key.shift><Key.shift><Key.shift><Key.shift><Key.shift><Key.shift><Key.shift><Key.shift><Key.shift>
Screenshot: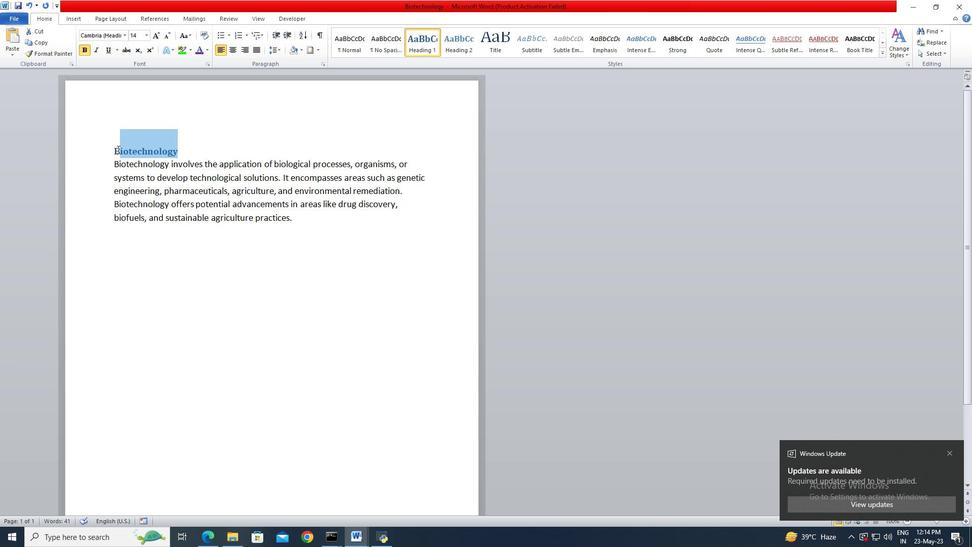 
Action: Mouse moved to (117, 148)
Screenshot: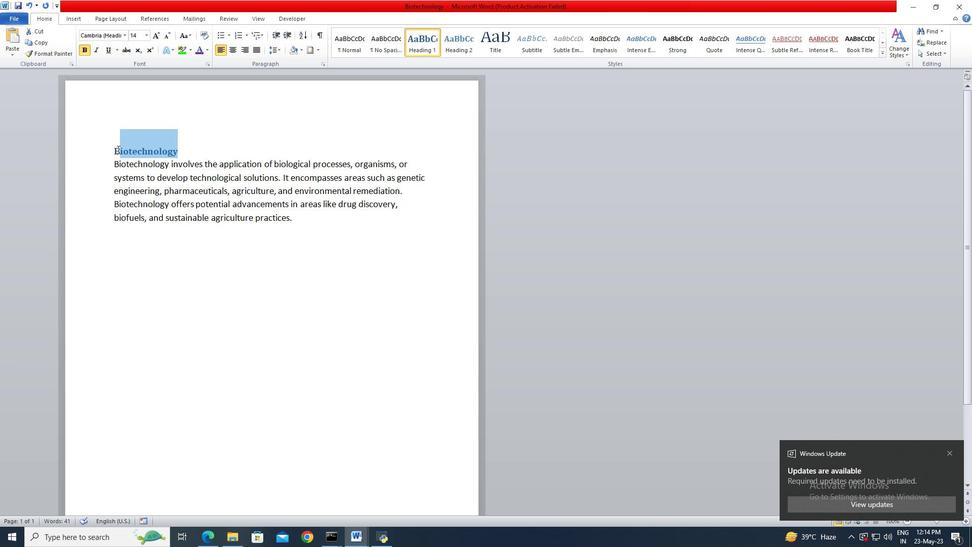 
Action: Key pressed <Key.shift>
Screenshot: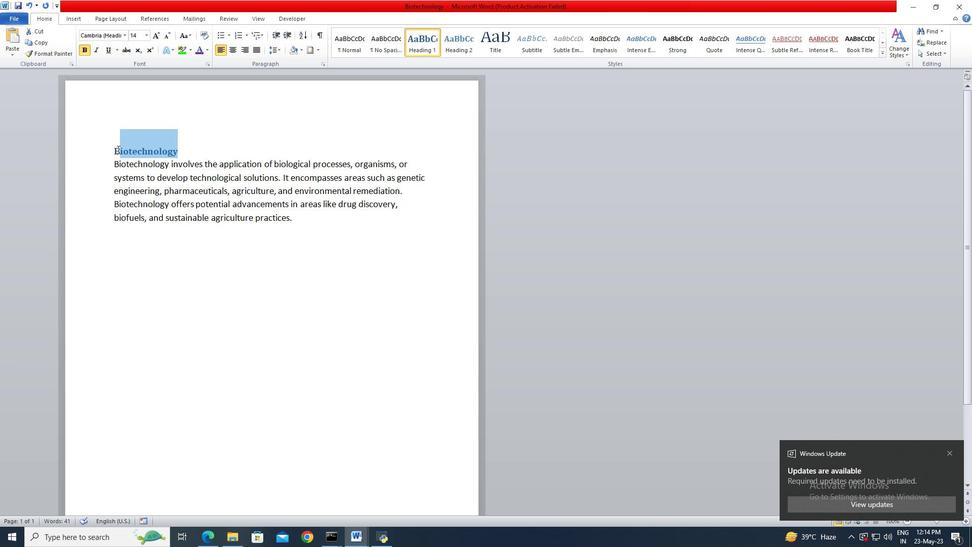 
Action: Mouse moved to (116, 148)
Screenshot: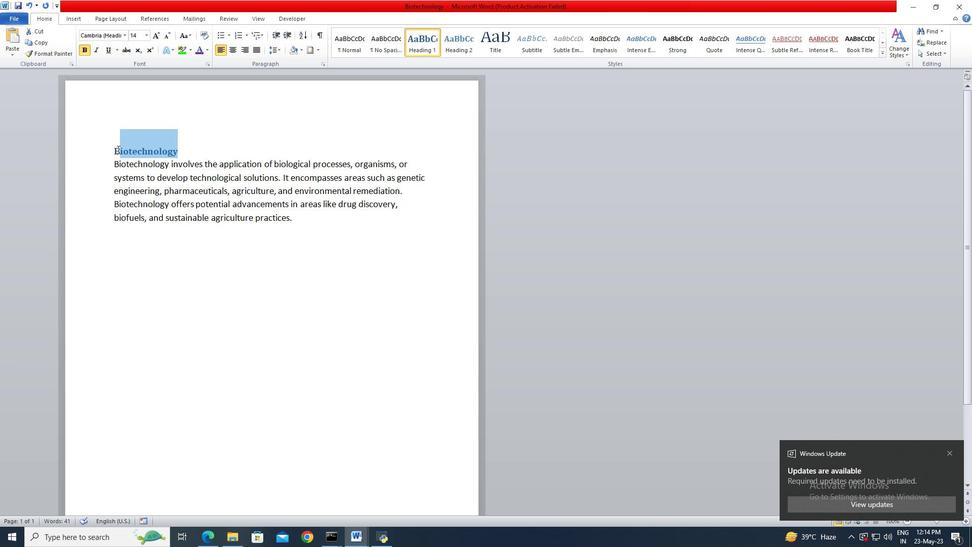 
Action: Key pressed <Key.shift>
Screenshot: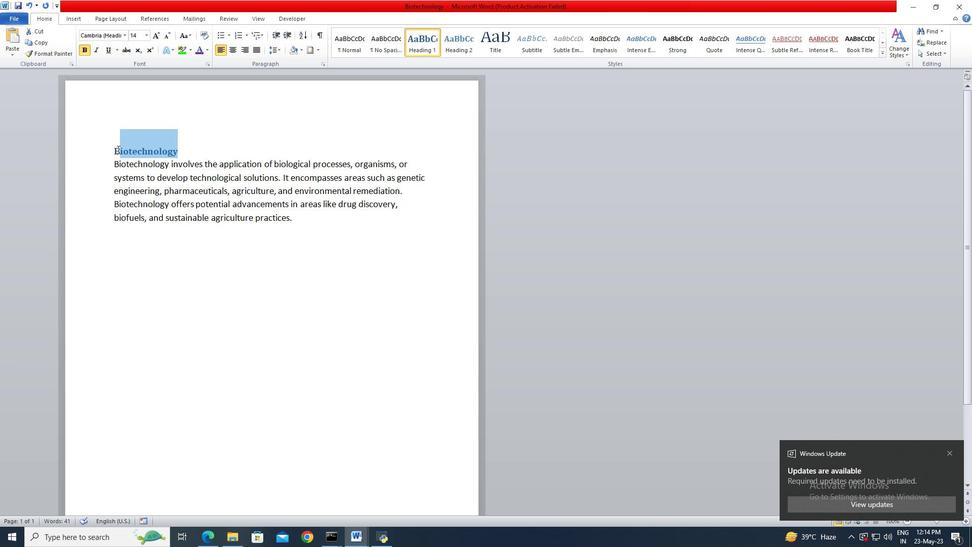 
Action: Mouse moved to (115, 148)
Screenshot: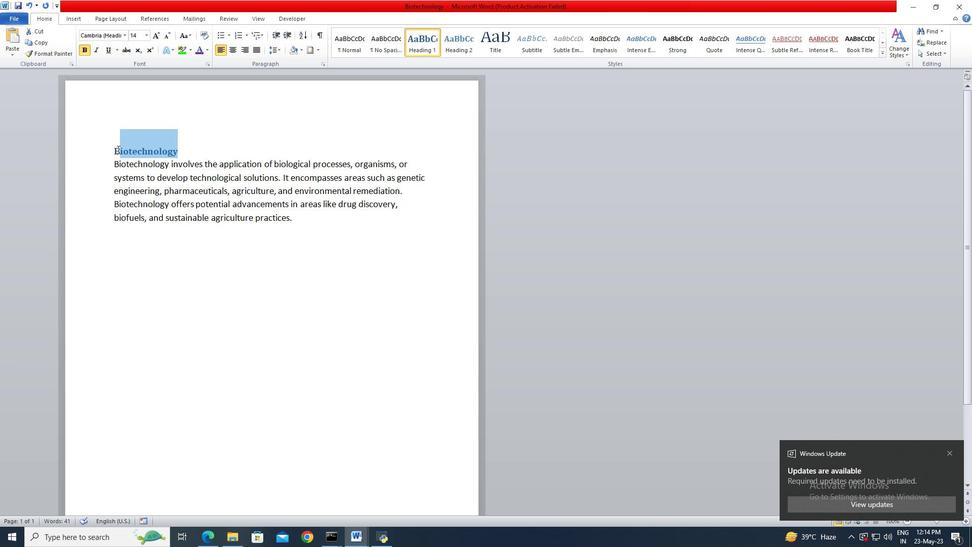 
Action: Key pressed <Key.shift>
Screenshot: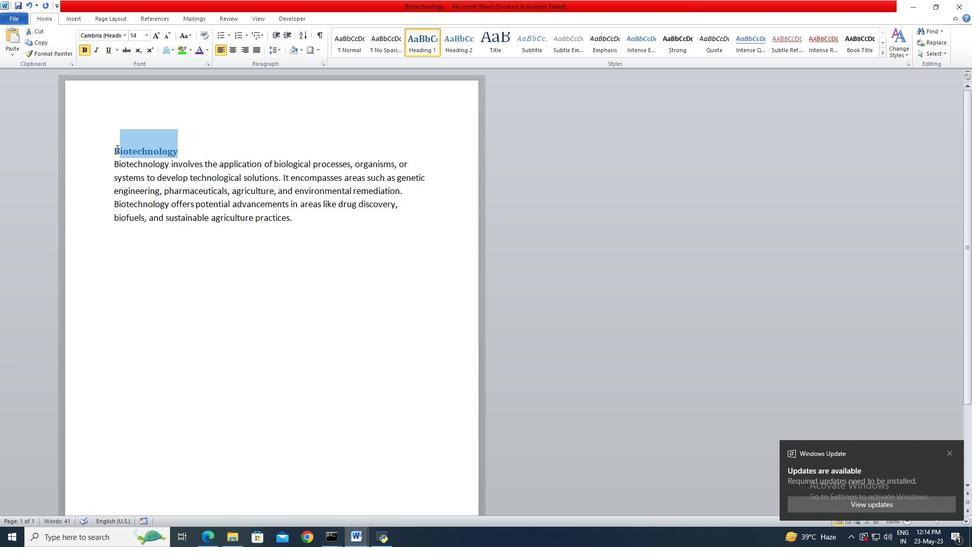 
Action: Mouse moved to (115, 147)
Screenshot: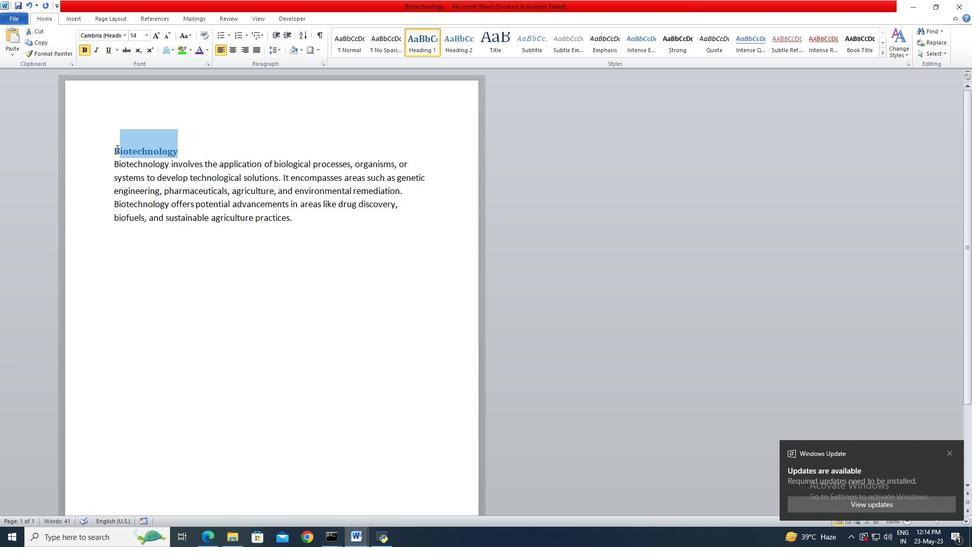 
Action: Key pressed <Key.shift><Key.shift><Key.shift><Key.shift><Key.shift>
Screenshot: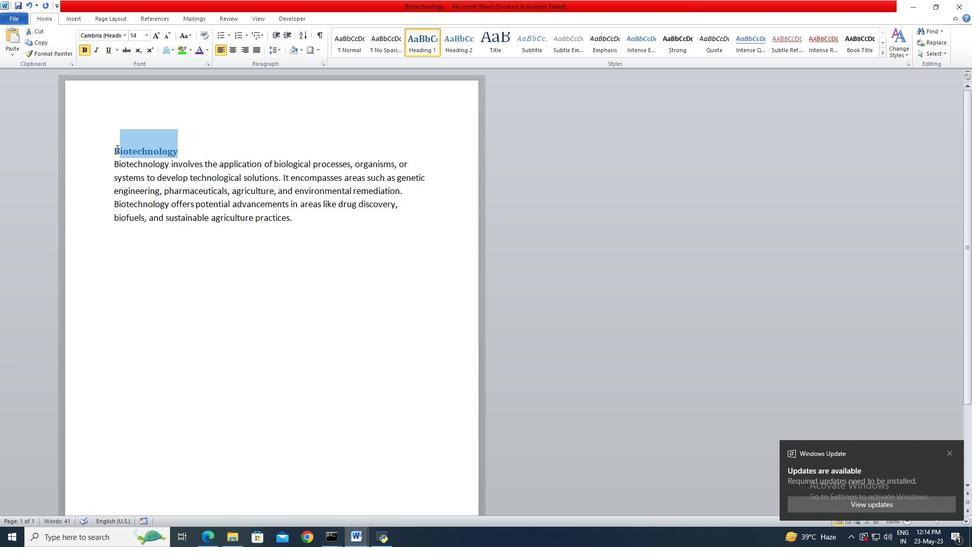 
Action: Mouse pressed left at (115, 147)
Screenshot: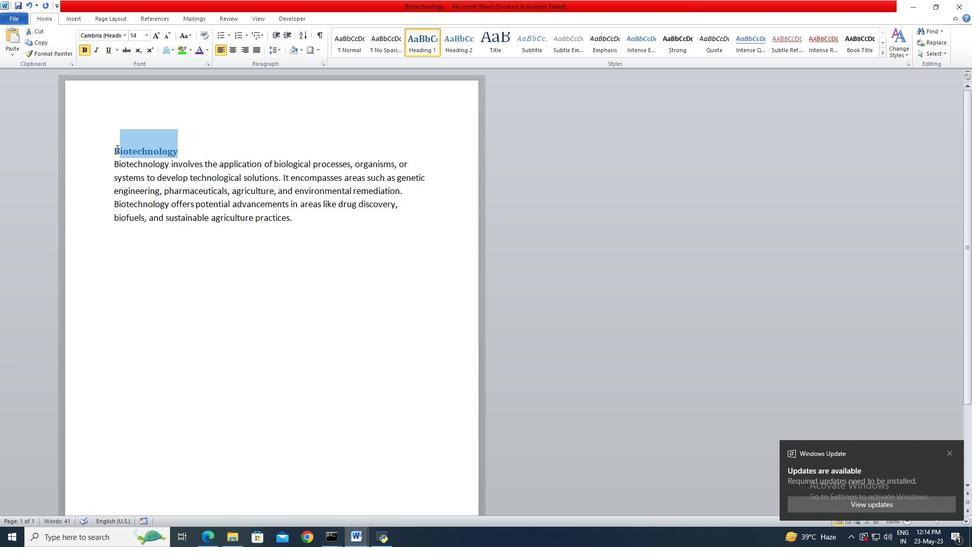 
Action: Key pressed <Key.shift><Key.shift><Key.shift><Key.shift><Key.shift><Key.shift>
Screenshot: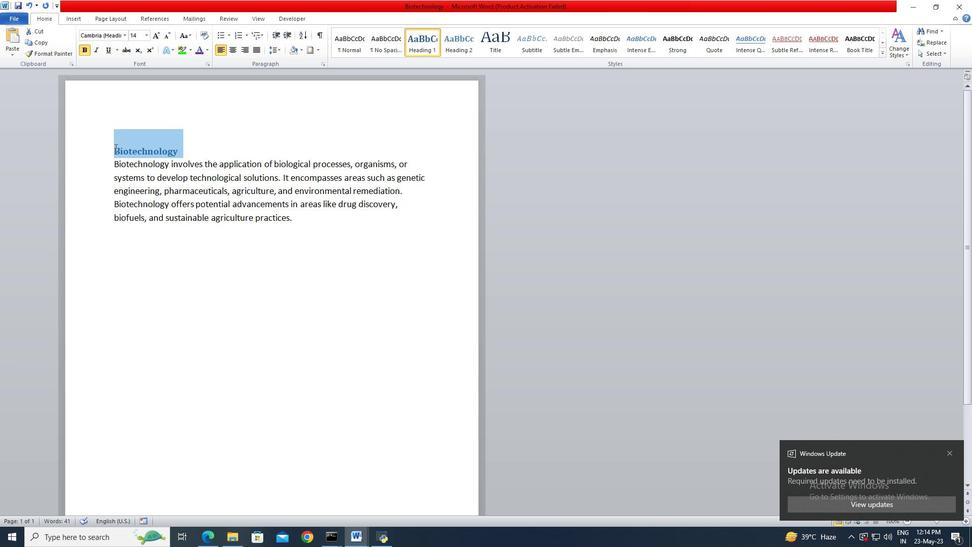
Action: Mouse moved to (125, 33)
Screenshot: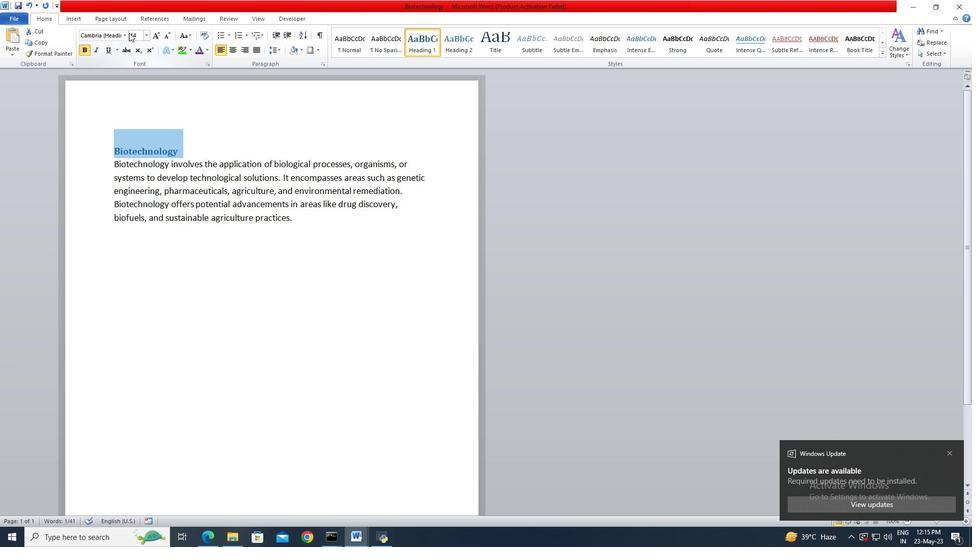 
Action: Mouse pressed left at (125, 33)
Screenshot: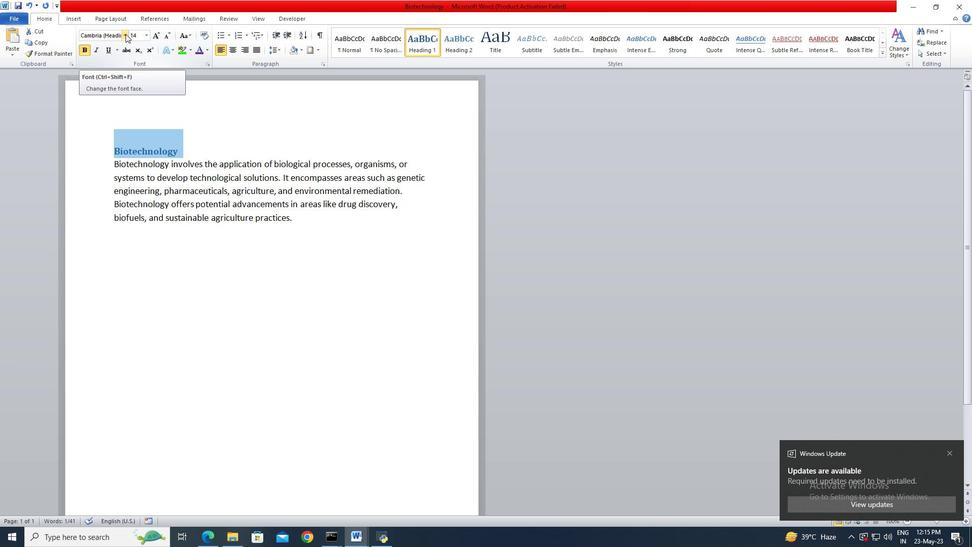 
Action: Mouse moved to (143, 286)
Screenshot: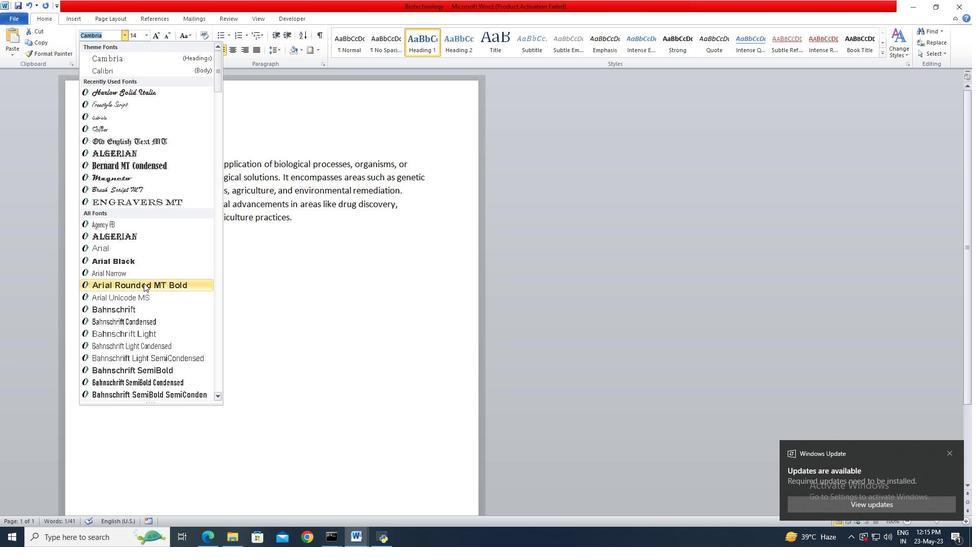 
Action: Mouse scrolled (143, 285) with delta (0, 0)
Screenshot: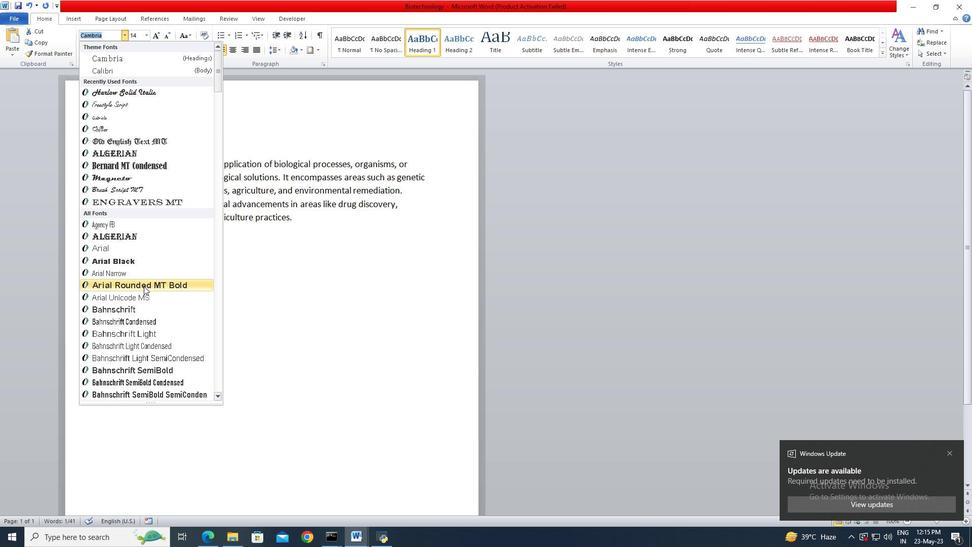 
Action: Mouse scrolled (143, 285) with delta (0, 0)
Screenshot: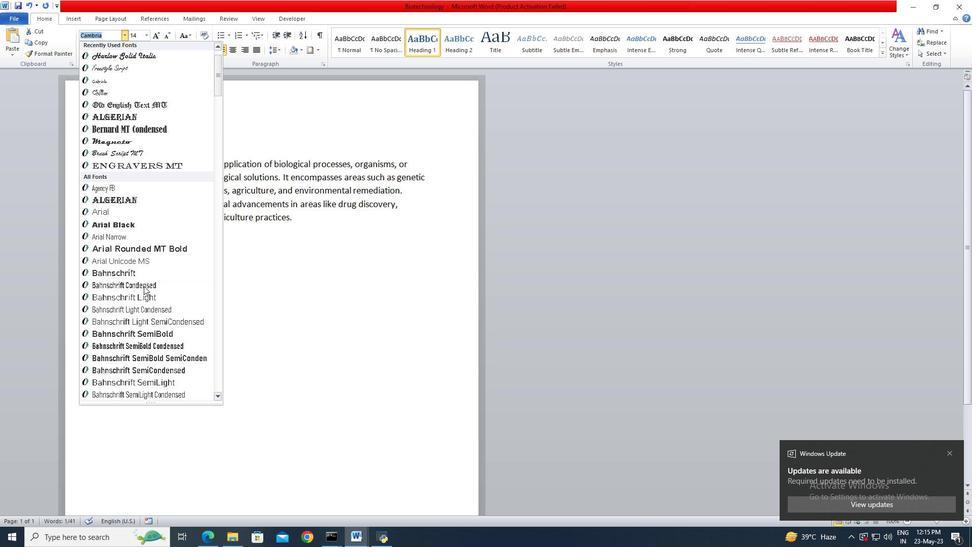 
Action: Mouse scrolled (143, 285) with delta (0, 0)
Screenshot: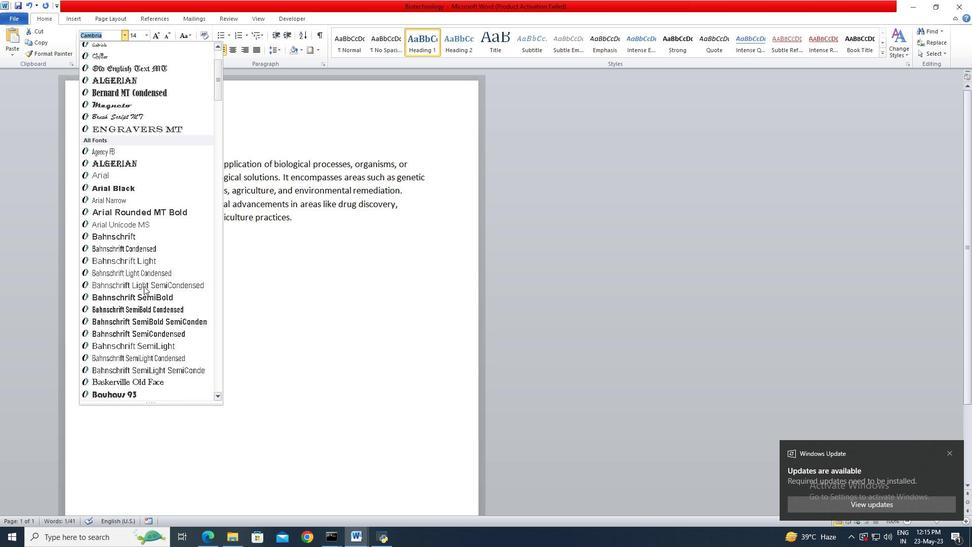 
Action: Mouse scrolled (143, 285) with delta (0, 0)
Screenshot: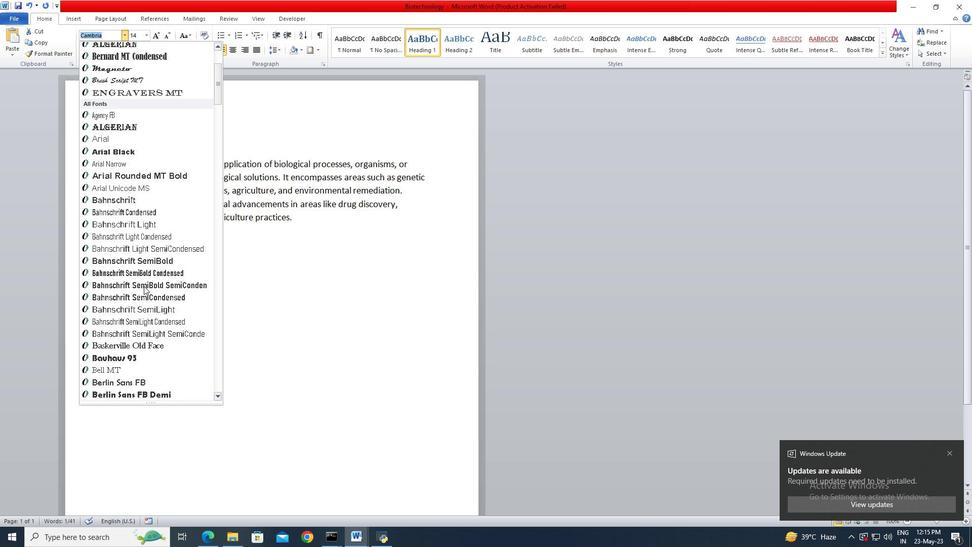 
Action: Mouse scrolled (143, 285) with delta (0, 0)
Screenshot: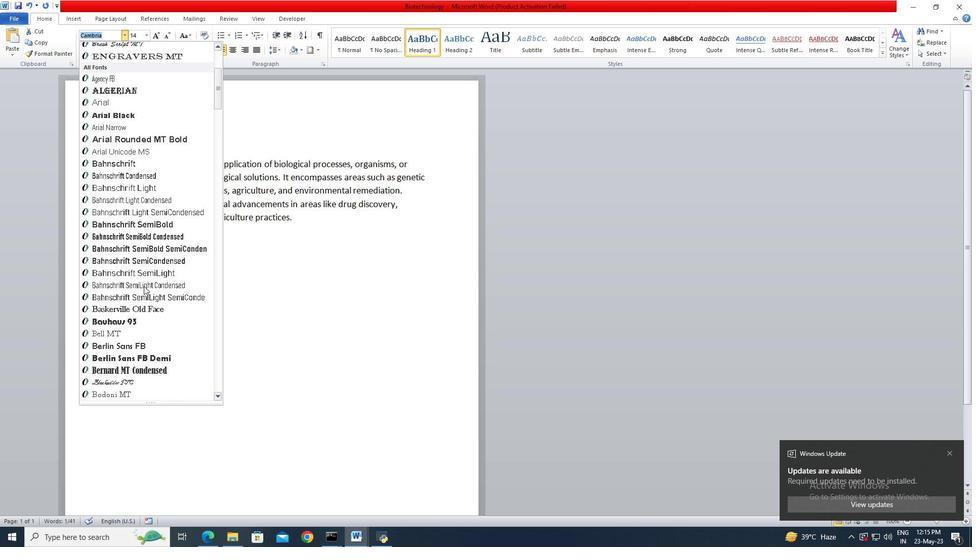 
Action: Mouse scrolled (143, 285) with delta (0, 0)
Screenshot: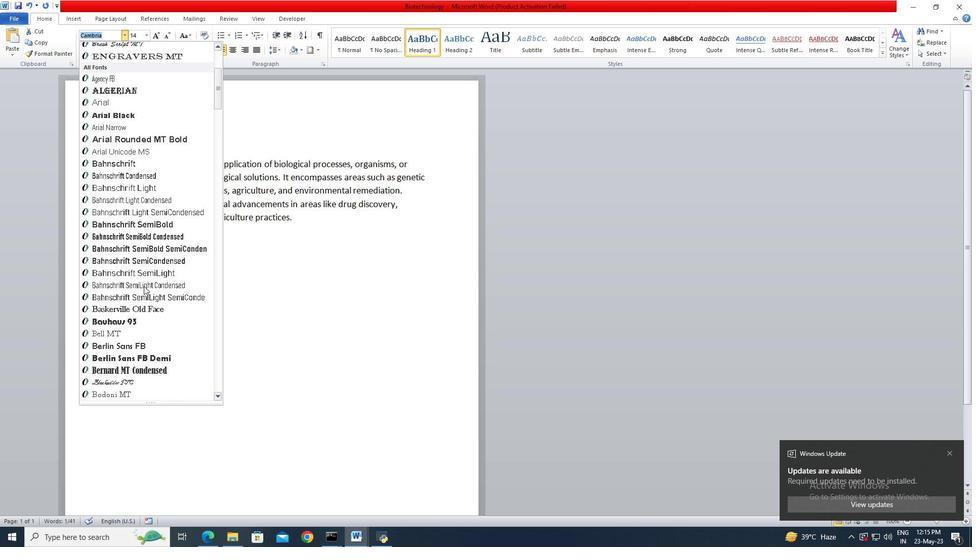 
Action: Mouse moved to (143, 317)
Screenshot: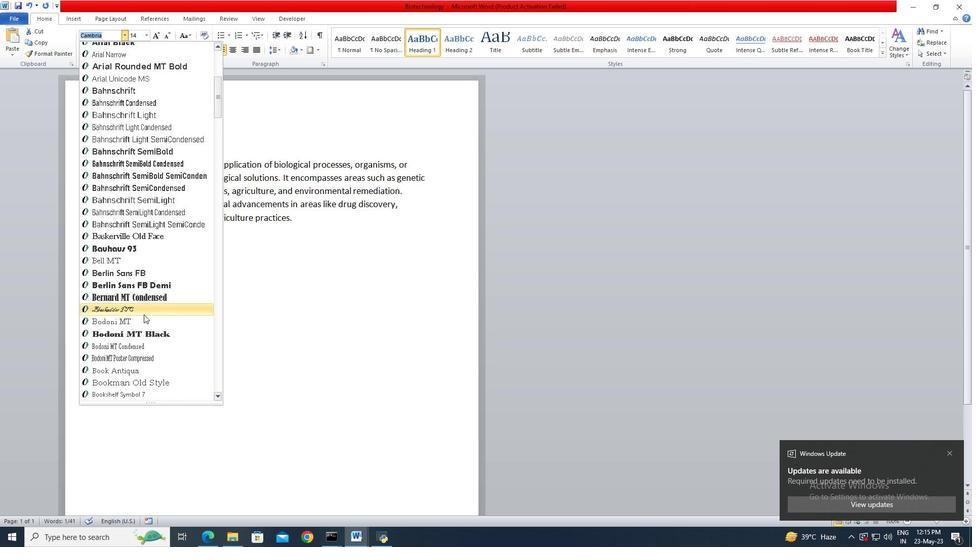 
Action: Mouse pressed left at (143, 317)
Screenshot: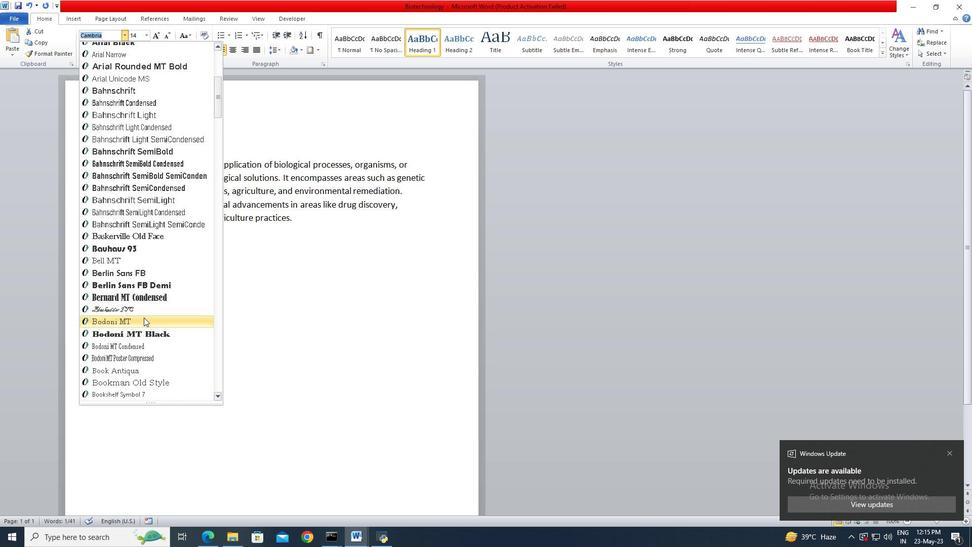 
Action: Mouse moved to (144, 38)
Screenshot: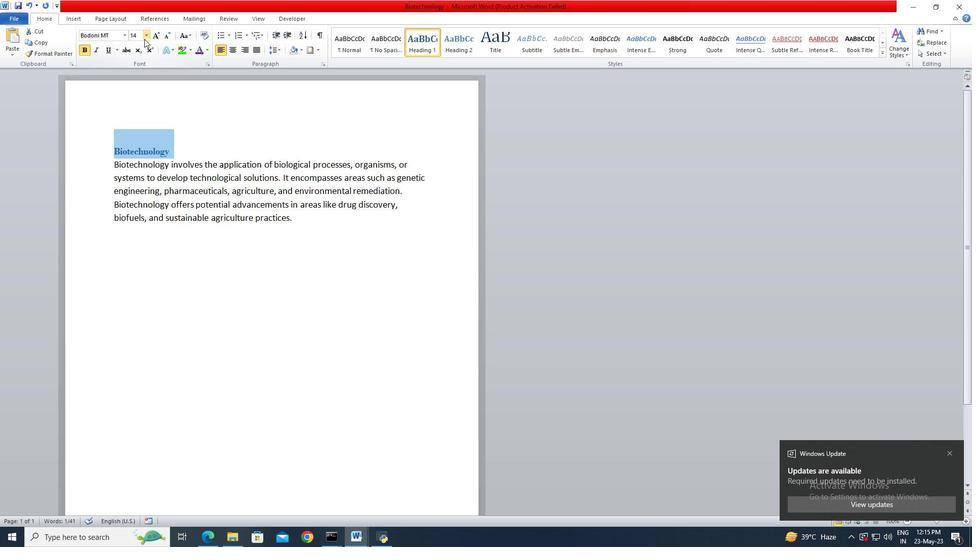 
Action: Mouse pressed left at (144, 38)
Screenshot: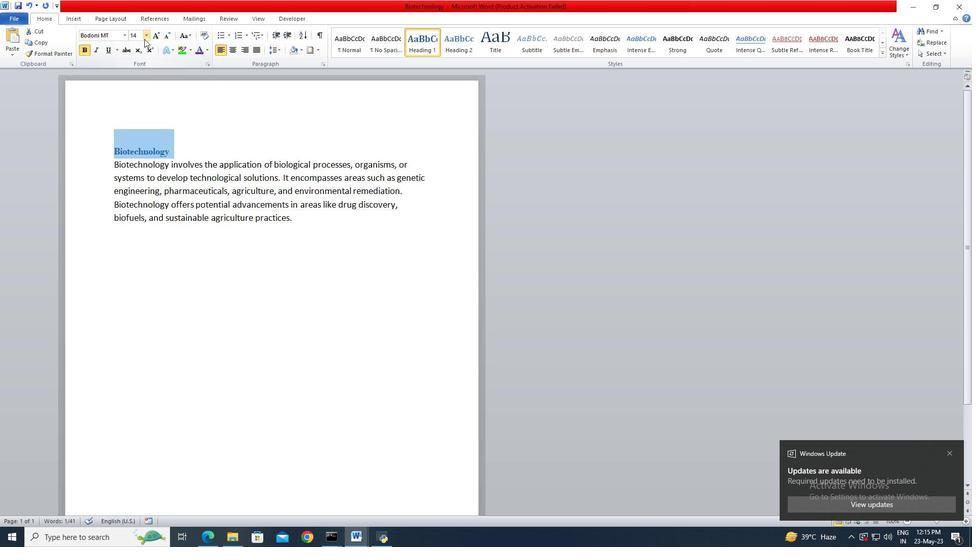 
Action: Mouse moved to (138, 86)
Screenshot: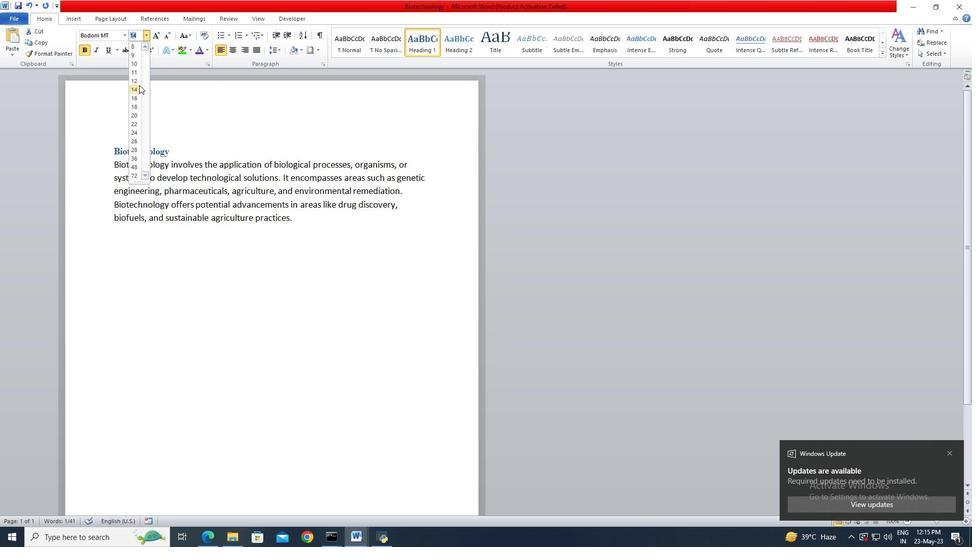 
Action: Mouse pressed left at (138, 86)
Screenshot: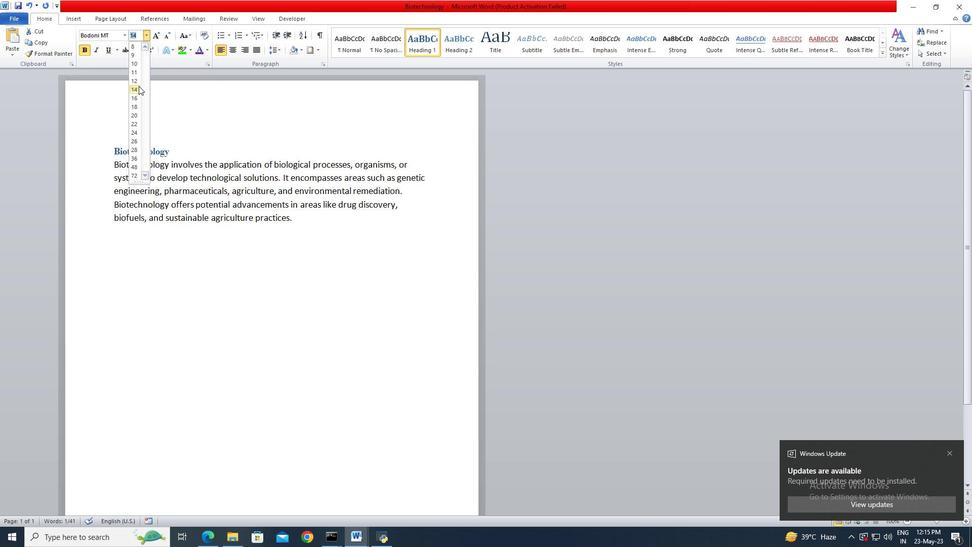 
Action: Mouse moved to (235, 48)
Screenshot: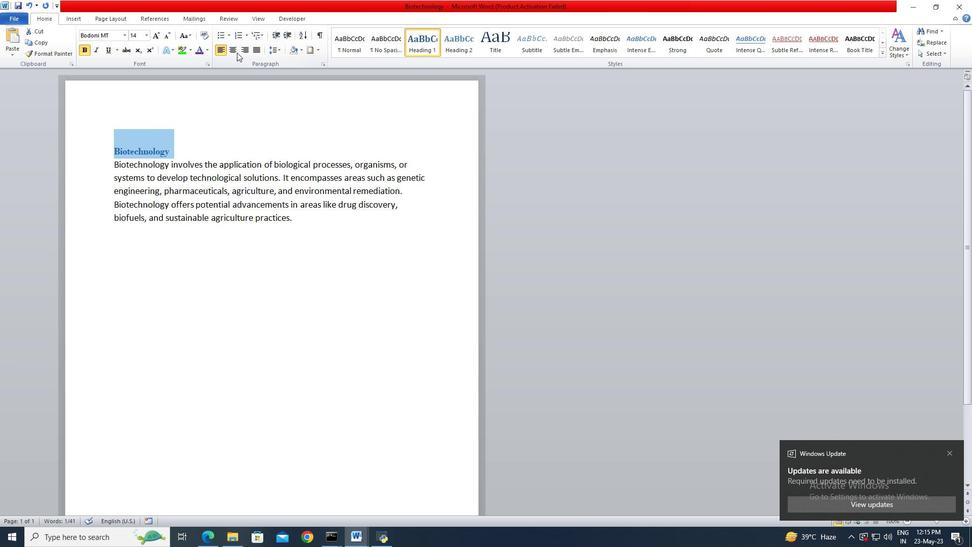 
Action: Mouse pressed left at (235, 48)
Screenshot: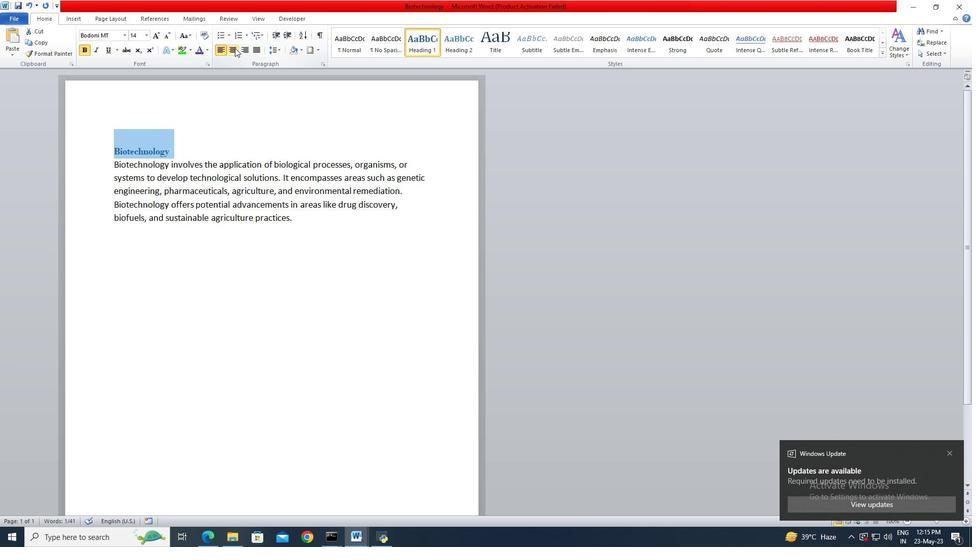 
Action: Mouse moved to (339, 215)
Screenshot: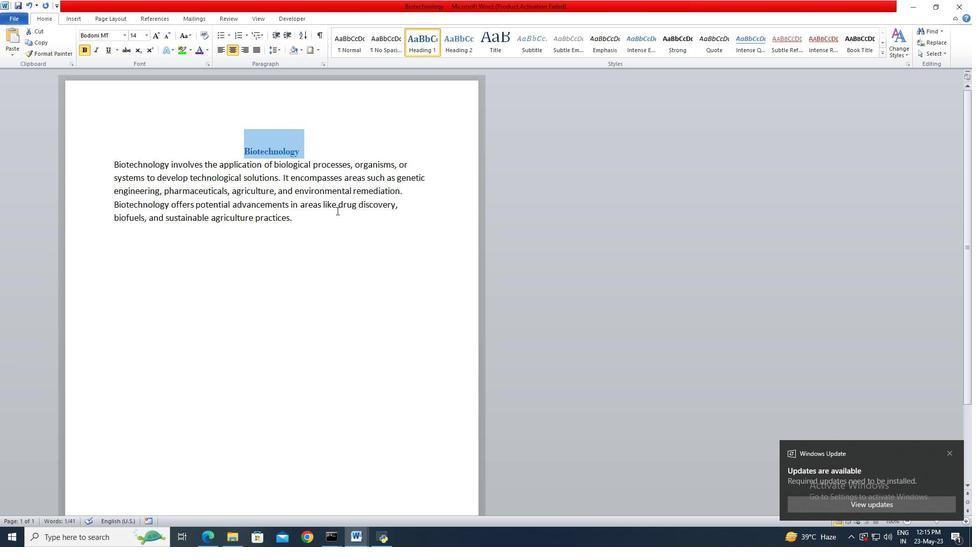 
Action: Mouse pressed left at (339, 215)
Screenshot: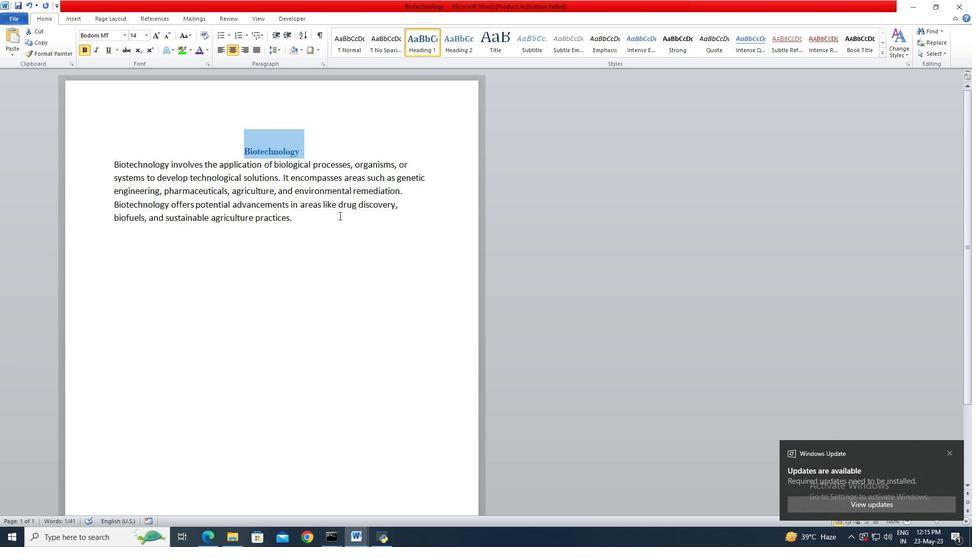 
